Task: Schedule a 45-minute pricing strategy meeting.
Action: Mouse moved to (62, 130)
Screenshot: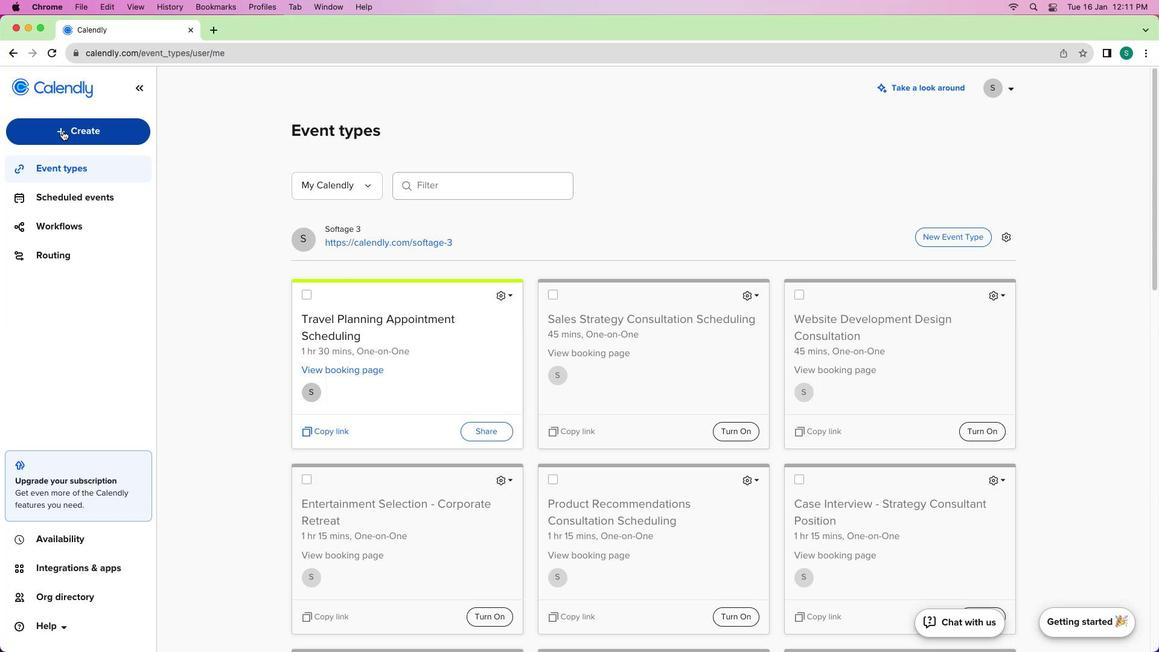 
Action: Mouse pressed left at (62, 130)
Screenshot: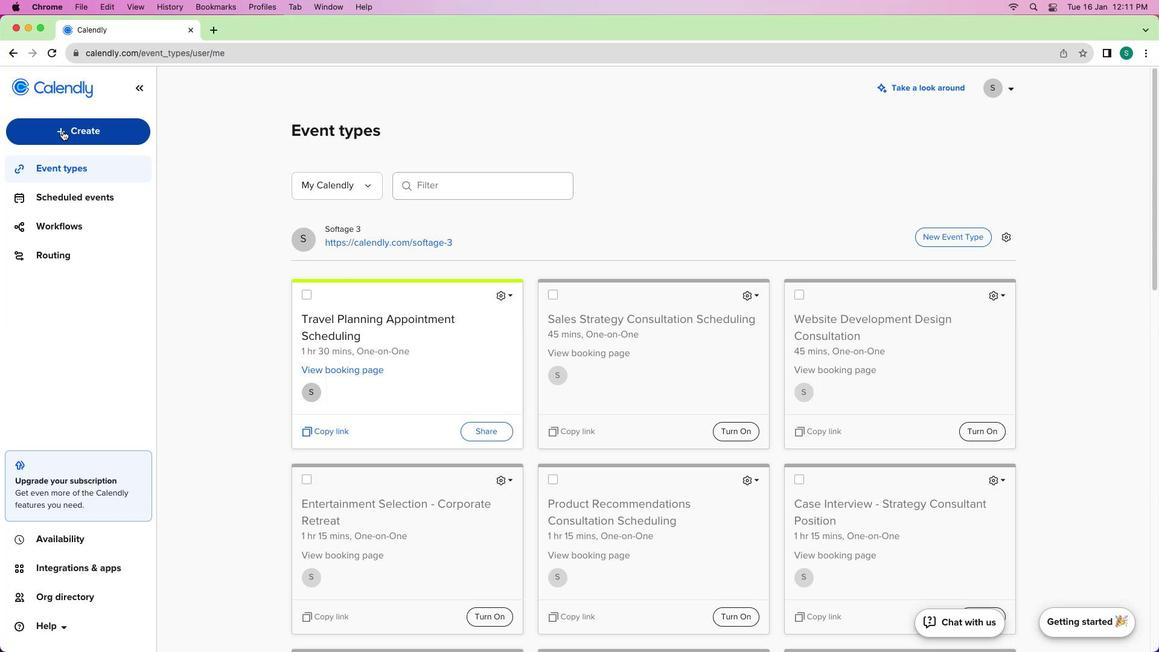
Action: Mouse moved to (75, 168)
Screenshot: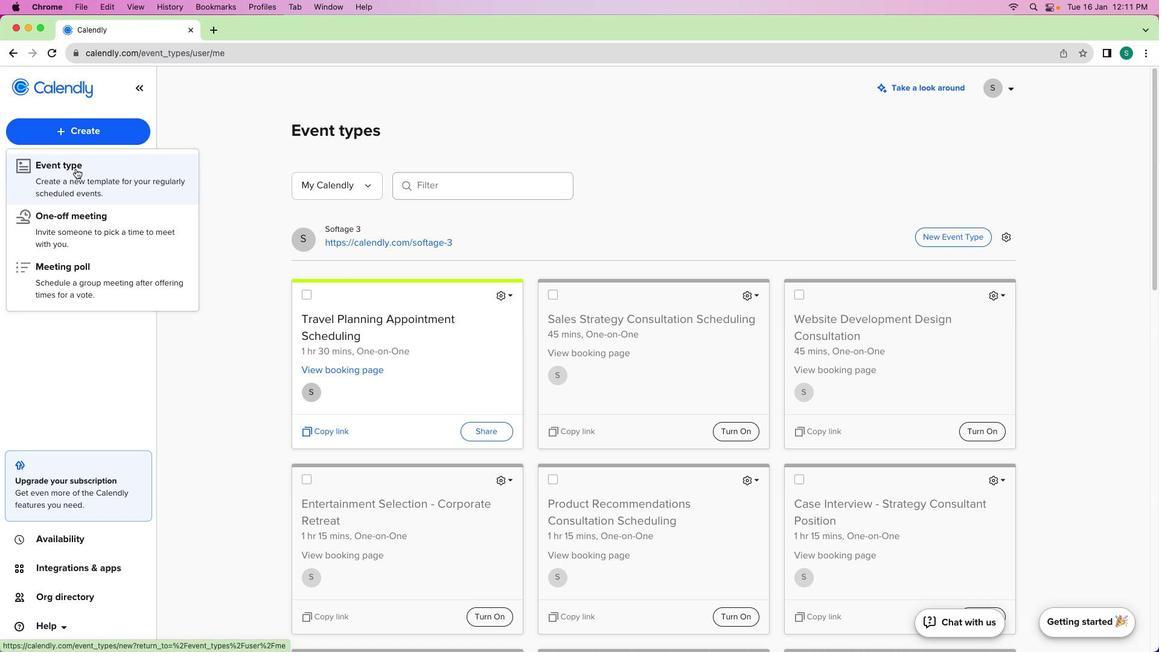 
Action: Mouse pressed left at (75, 168)
Screenshot: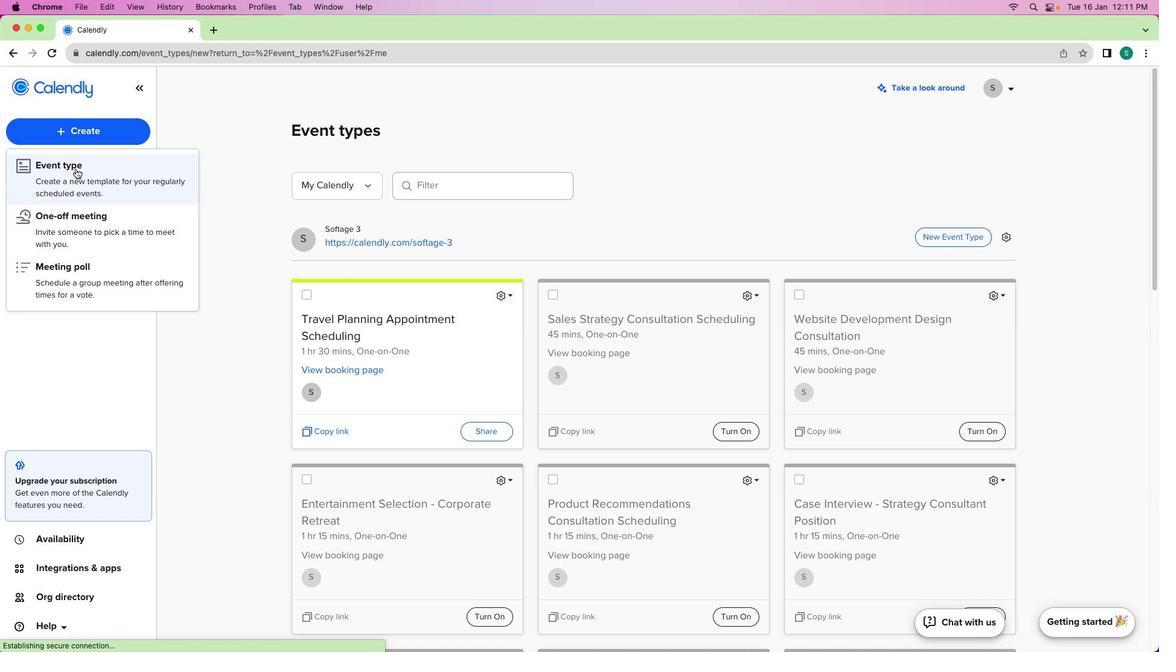 
Action: Mouse moved to (445, 230)
Screenshot: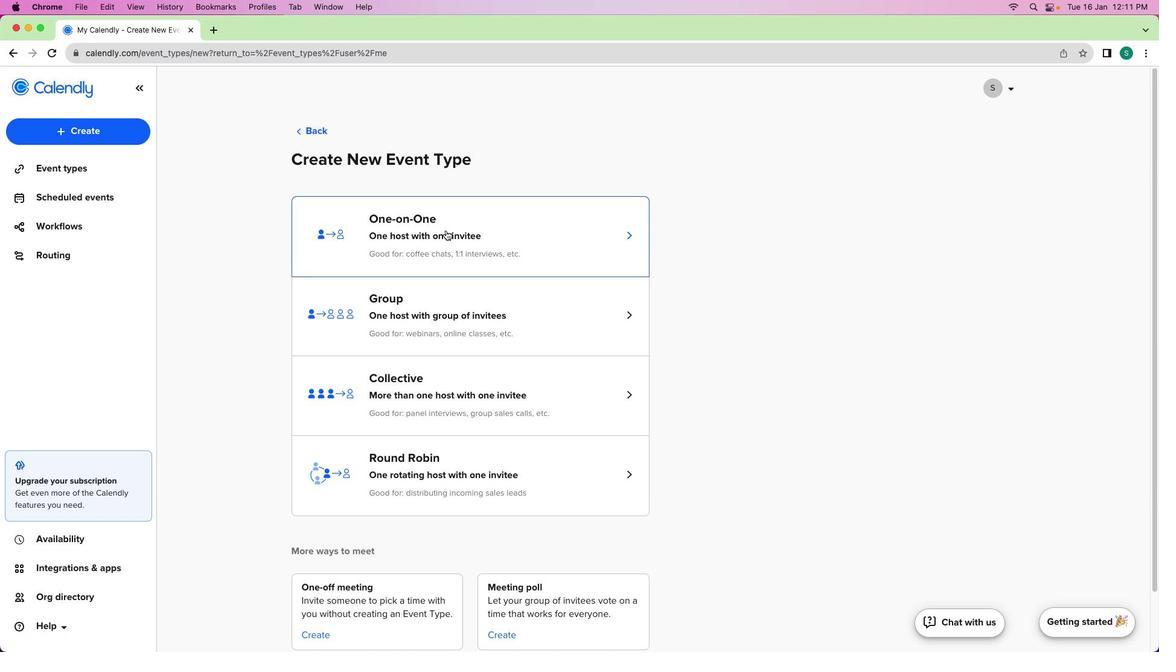 
Action: Mouse pressed left at (445, 230)
Screenshot: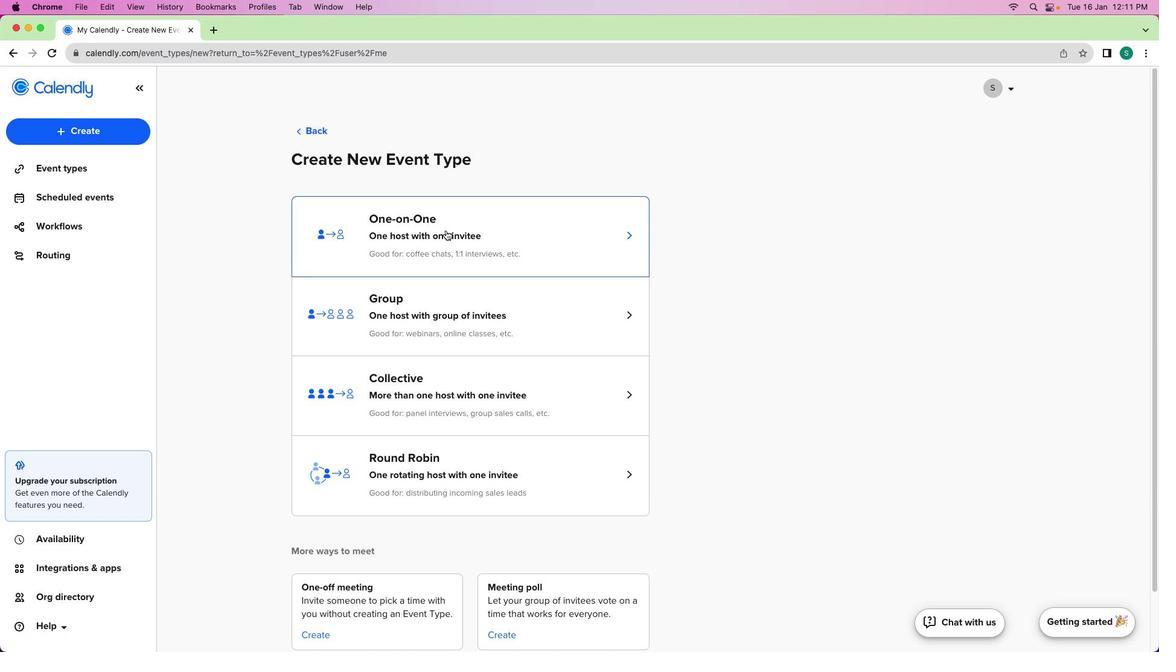 
Action: Mouse moved to (201, 187)
Screenshot: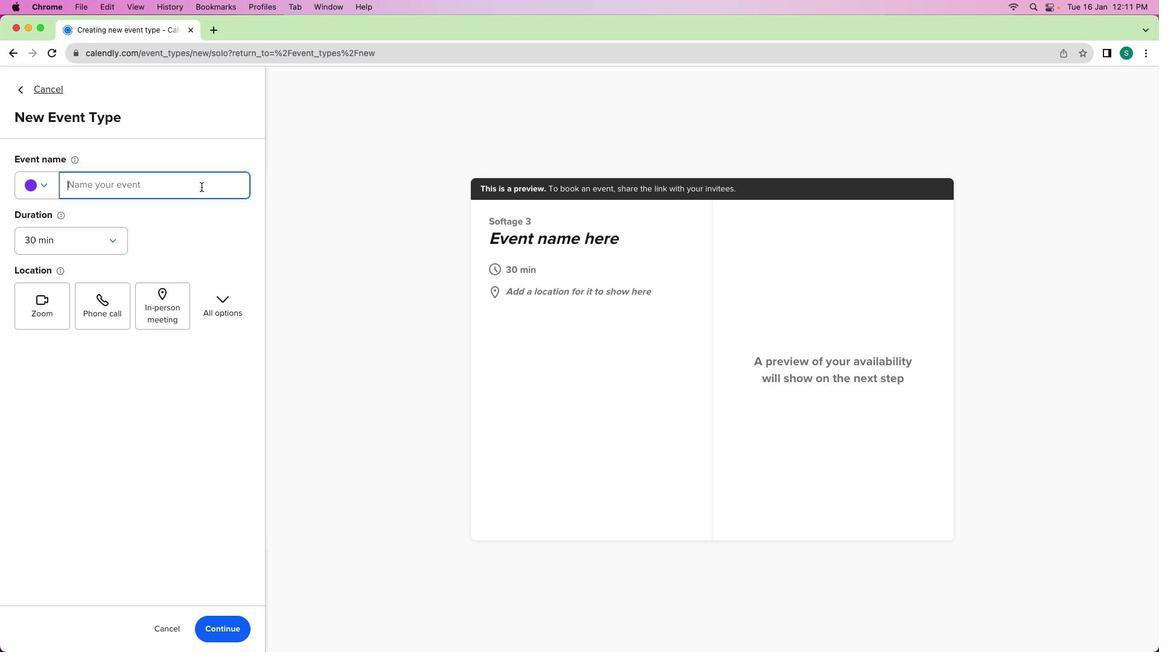 
Action: Mouse pressed left at (201, 187)
Screenshot: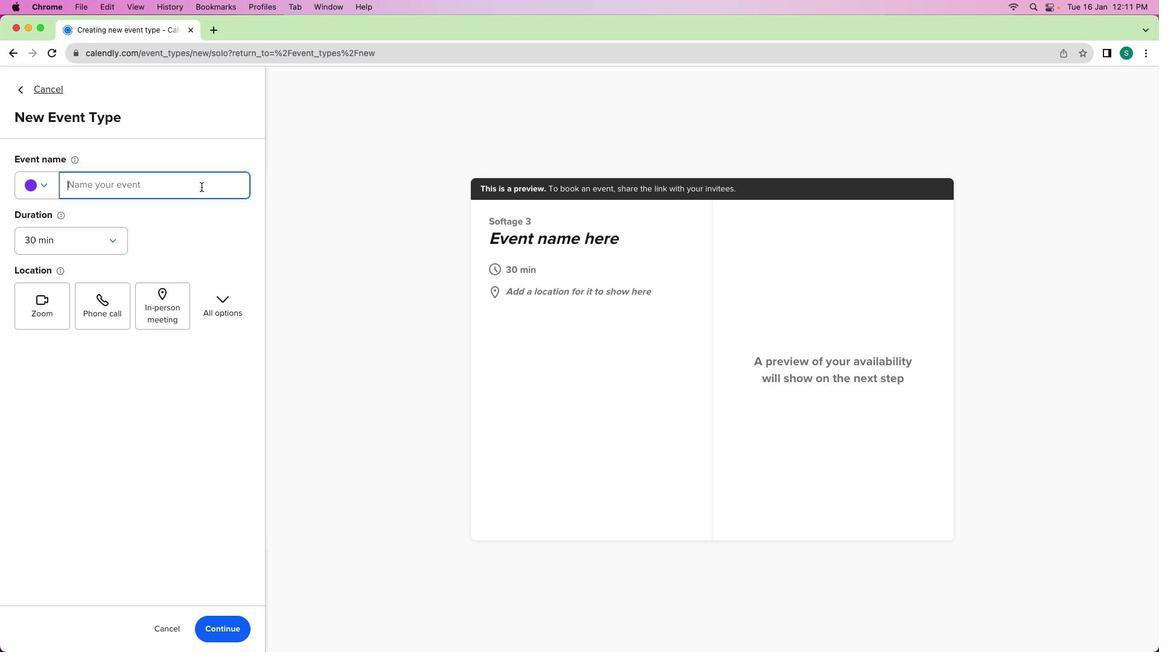 
Action: Mouse moved to (41, 193)
Screenshot: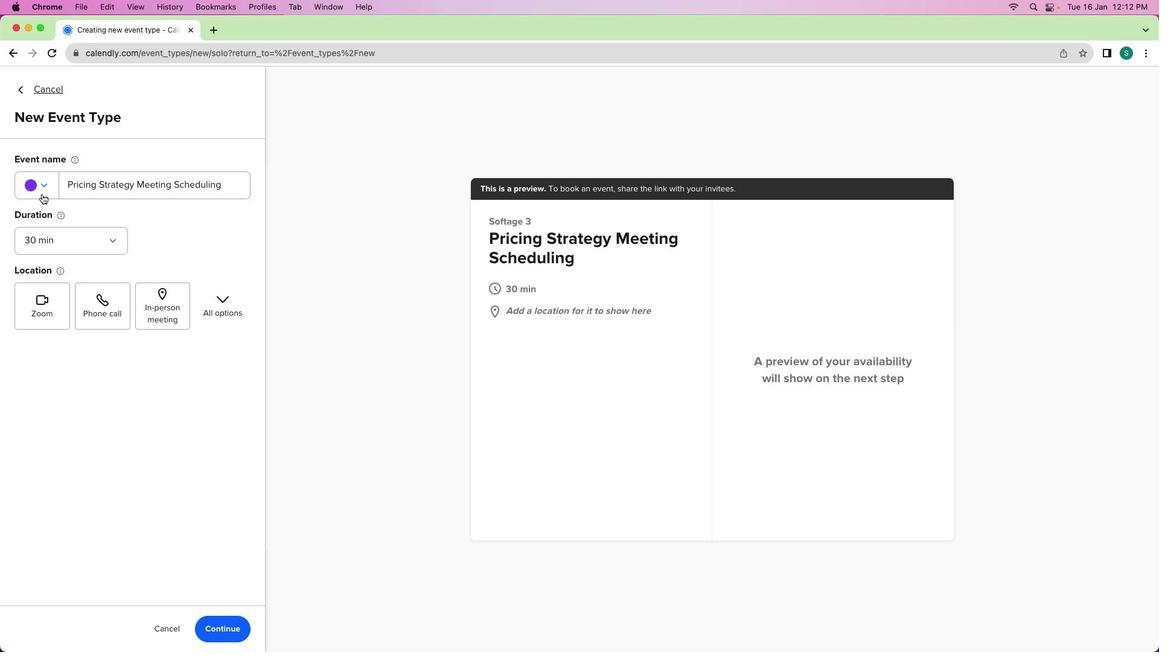 
Action: Mouse pressed left at (41, 193)
Screenshot: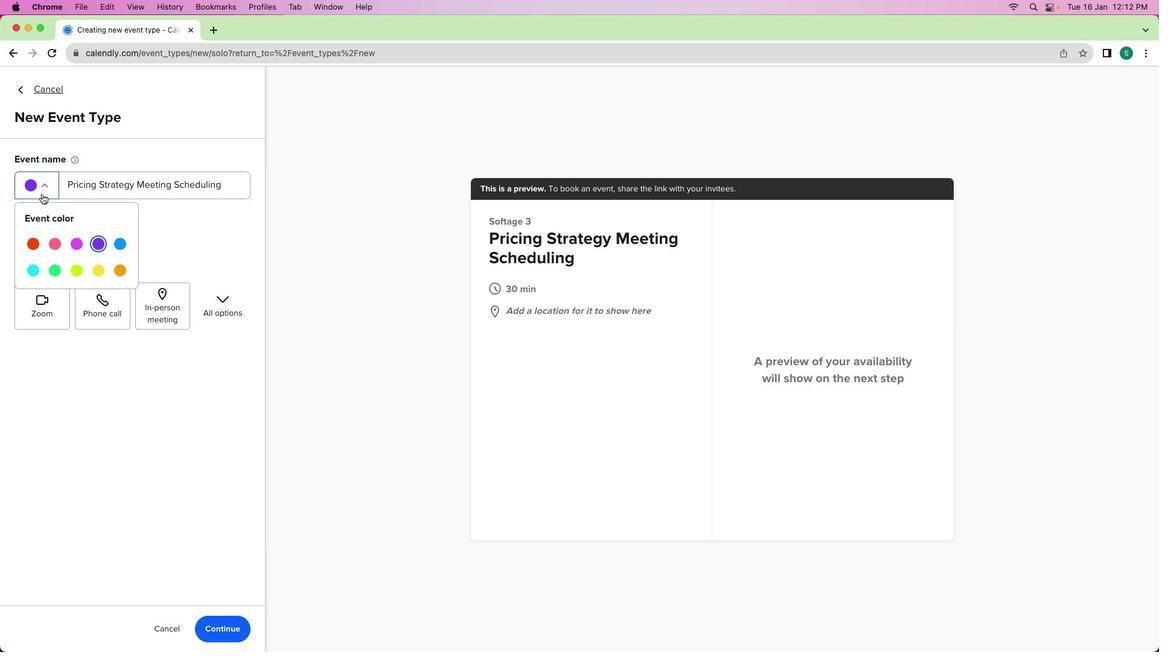
Action: Mouse moved to (116, 267)
Screenshot: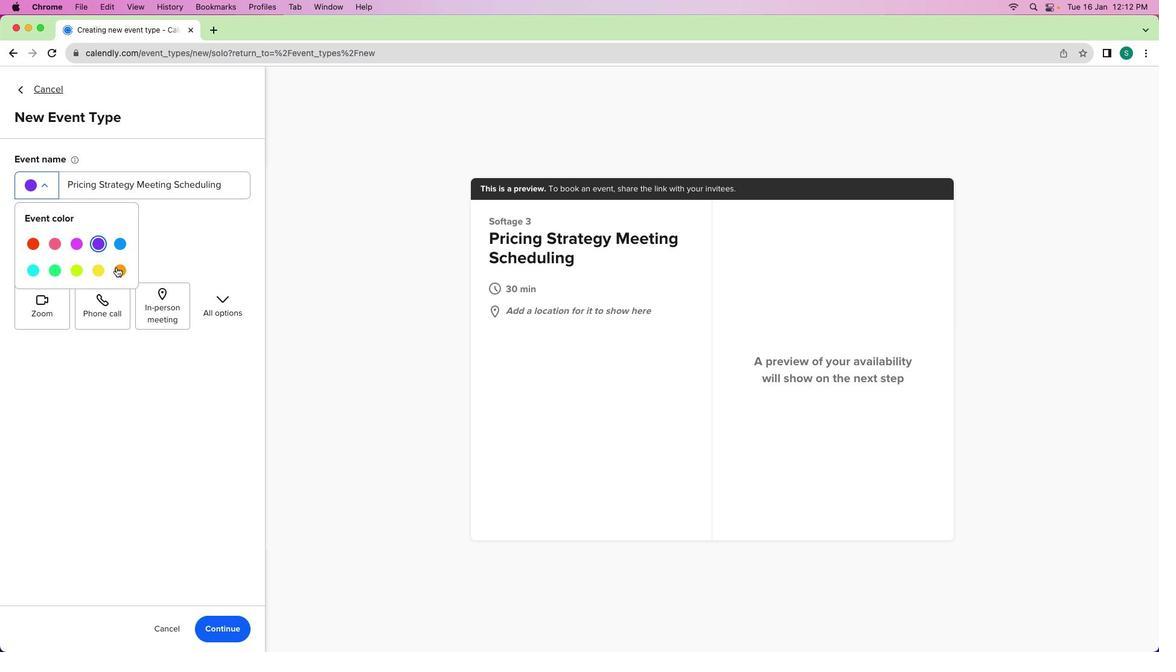
Action: Mouse pressed left at (116, 267)
Screenshot: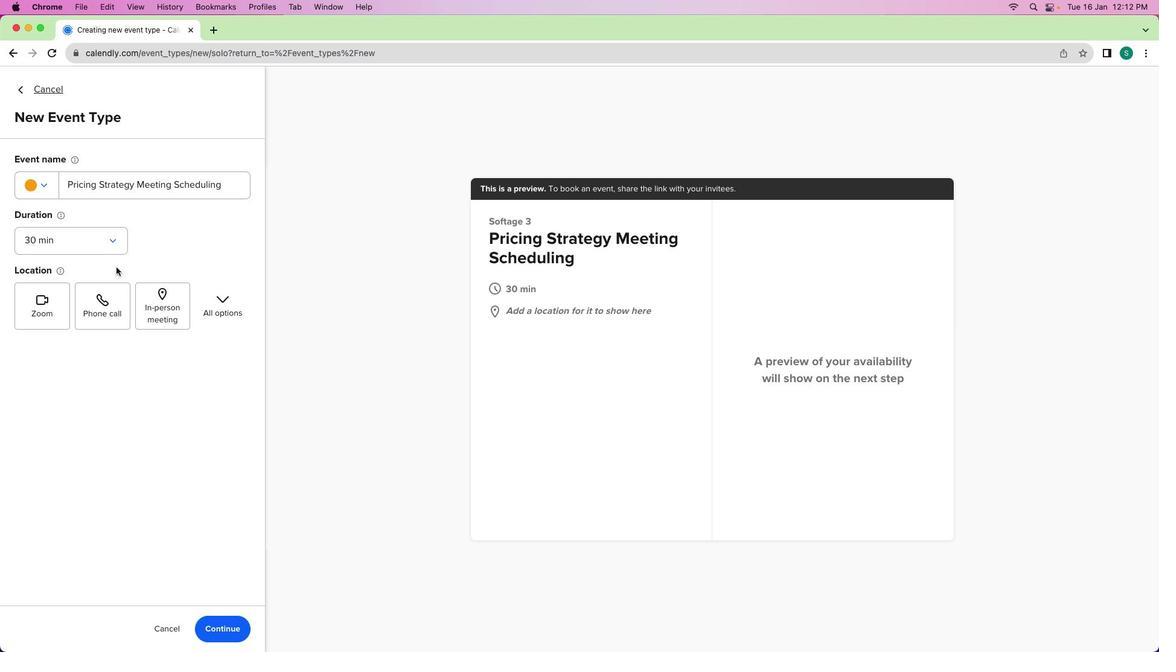 
Action: Mouse moved to (92, 242)
Screenshot: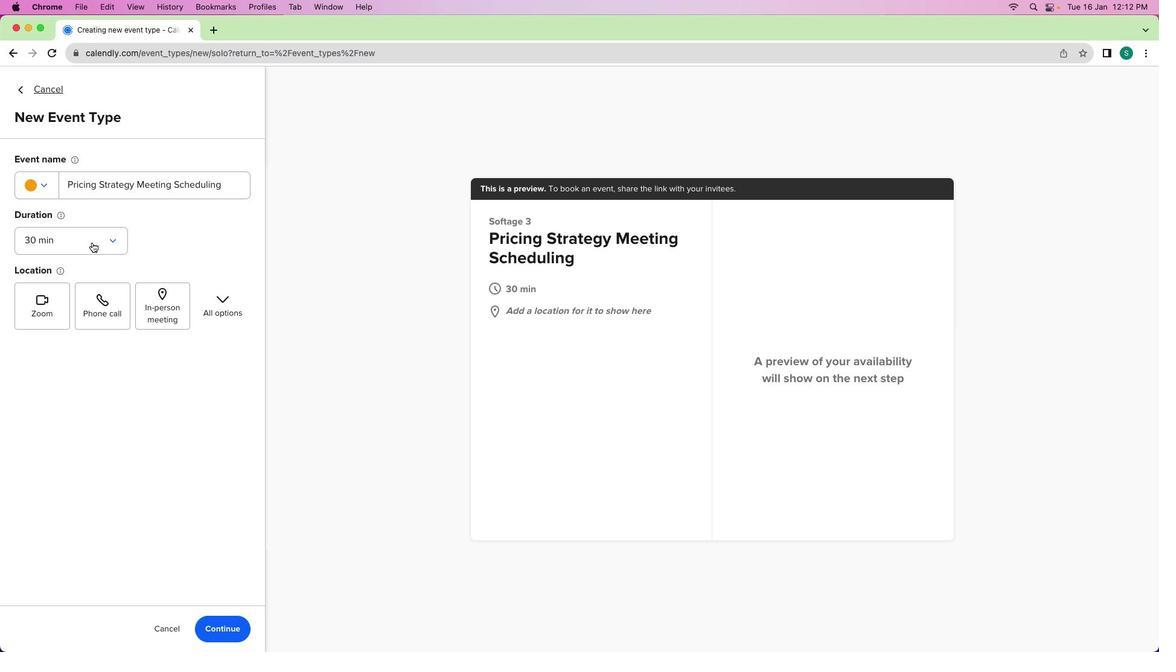 
Action: Mouse pressed left at (92, 242)
Screenshot: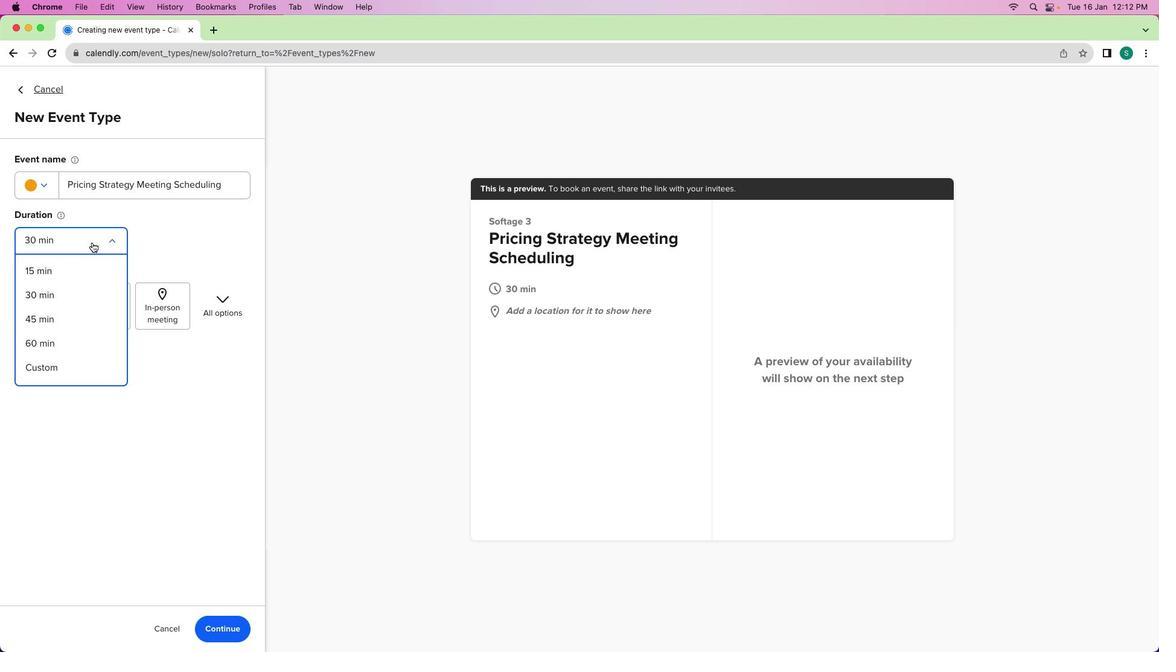 
Action: Mouse moved to (51, 311)
Screenshot: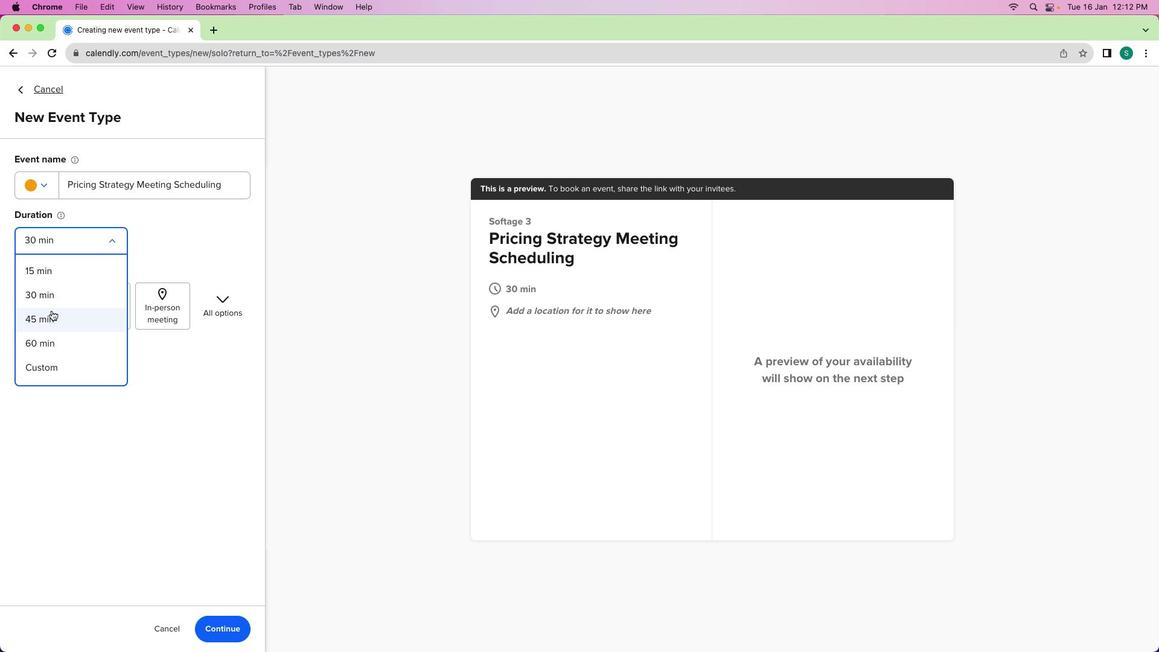
Action: Mouse pressed left at (51, 311)
Screenshot: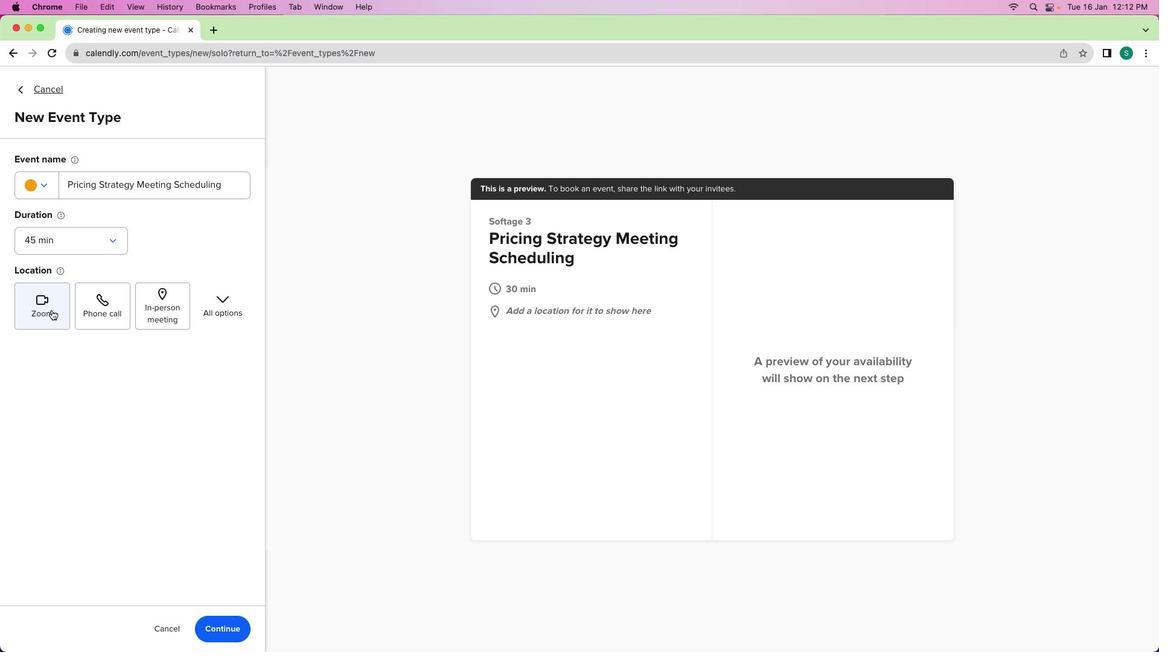 
Action: Mouse moved to (33, 319)
Screenshot: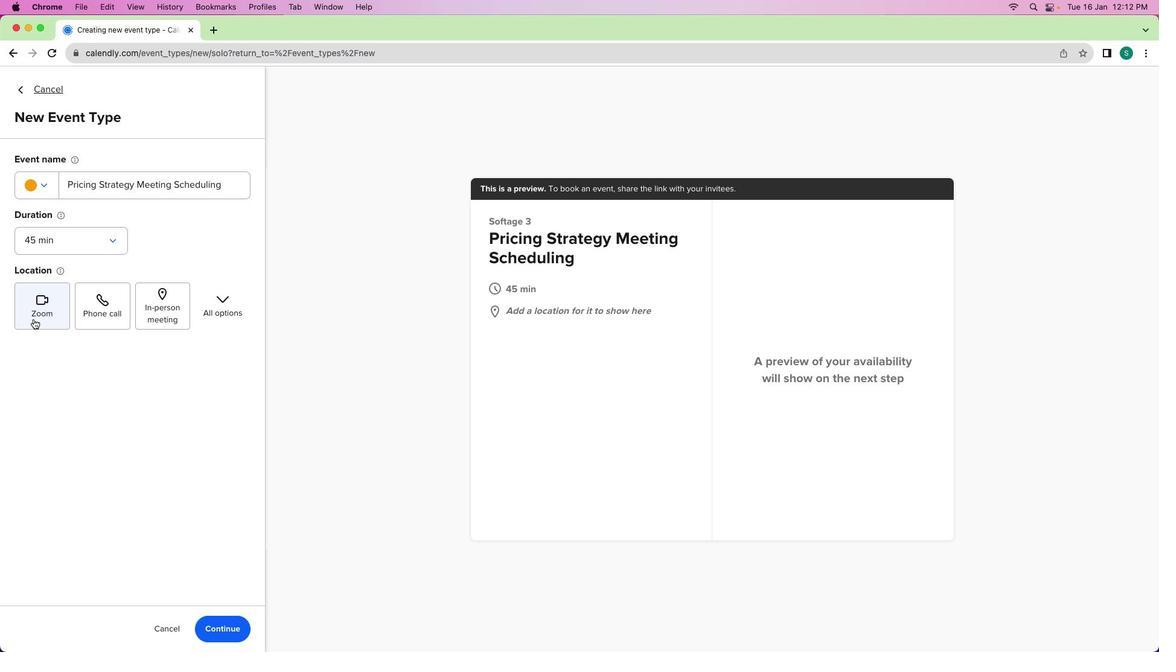 
Action: Mouse pressed left at (33, 319)
Screenshot: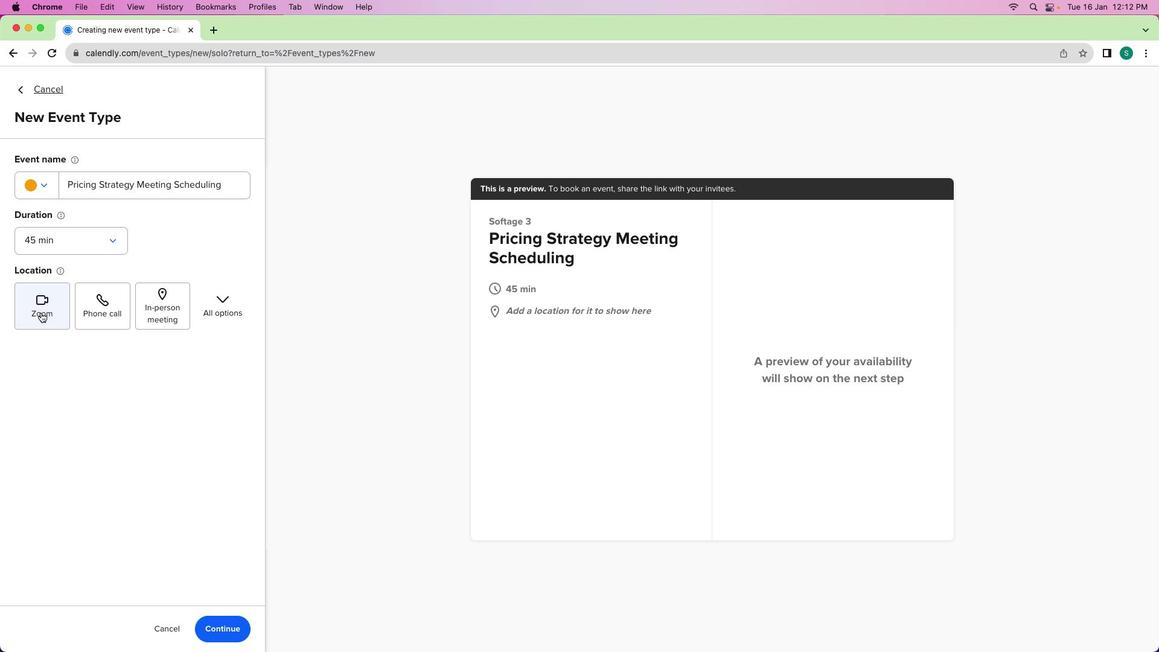 
Action: Mouse moved to (224, 619)
Screenshot: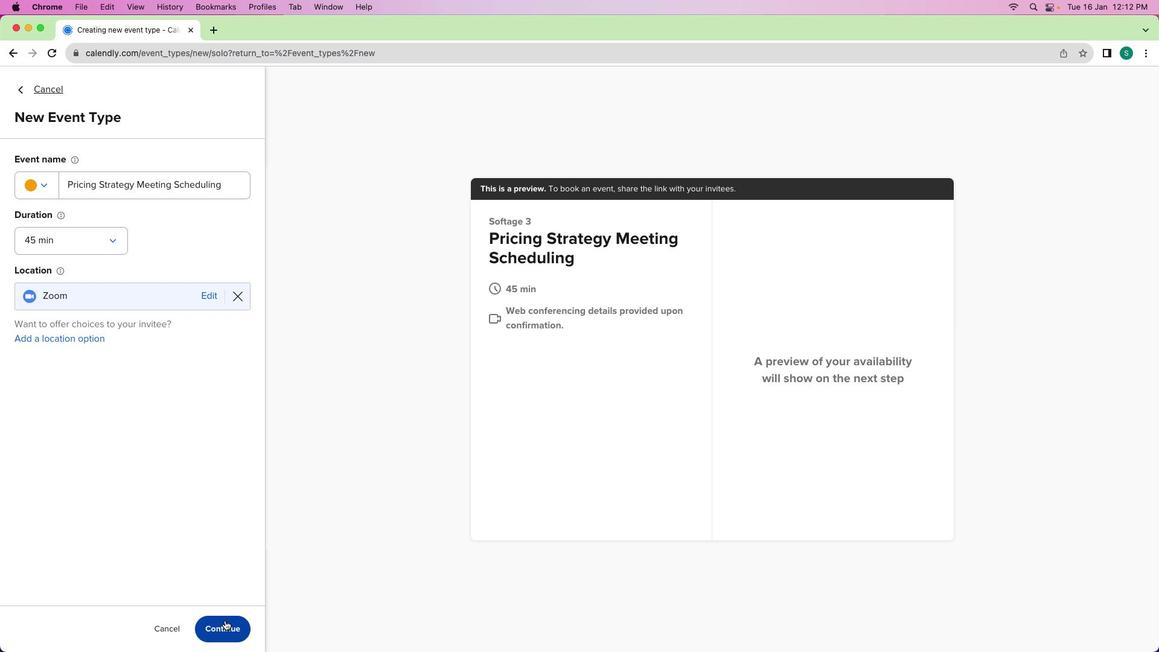 
Action: Mouse pressed left at (224, 619)
Screenshot: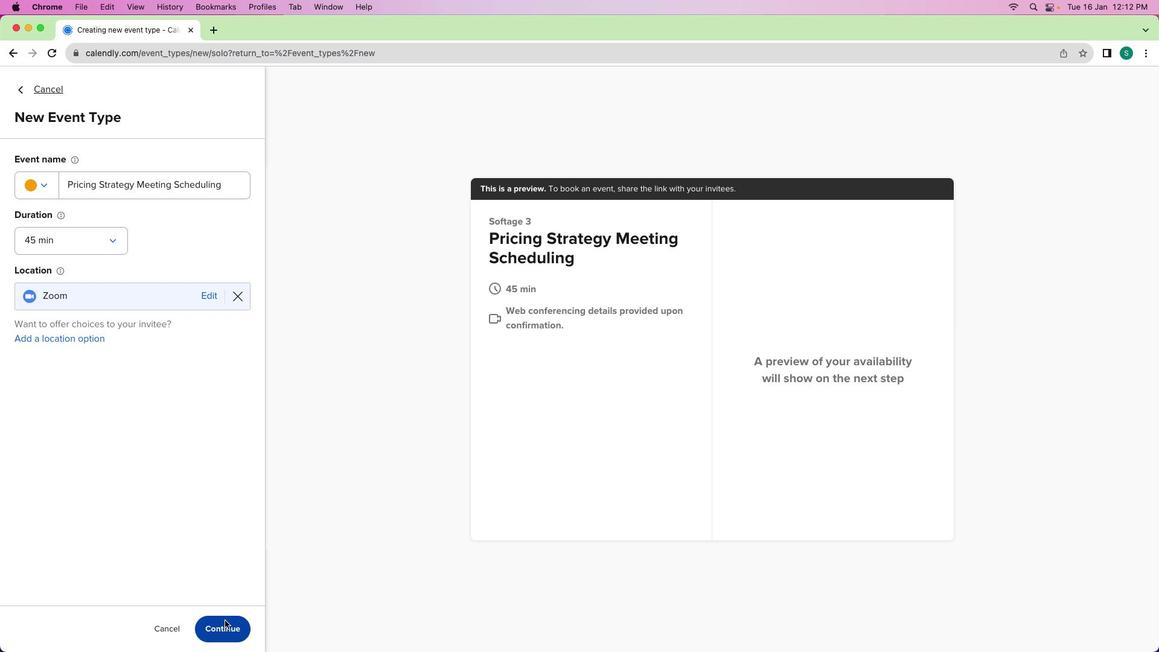 
Action: Mouse moved to (172, 233)
Screenshot: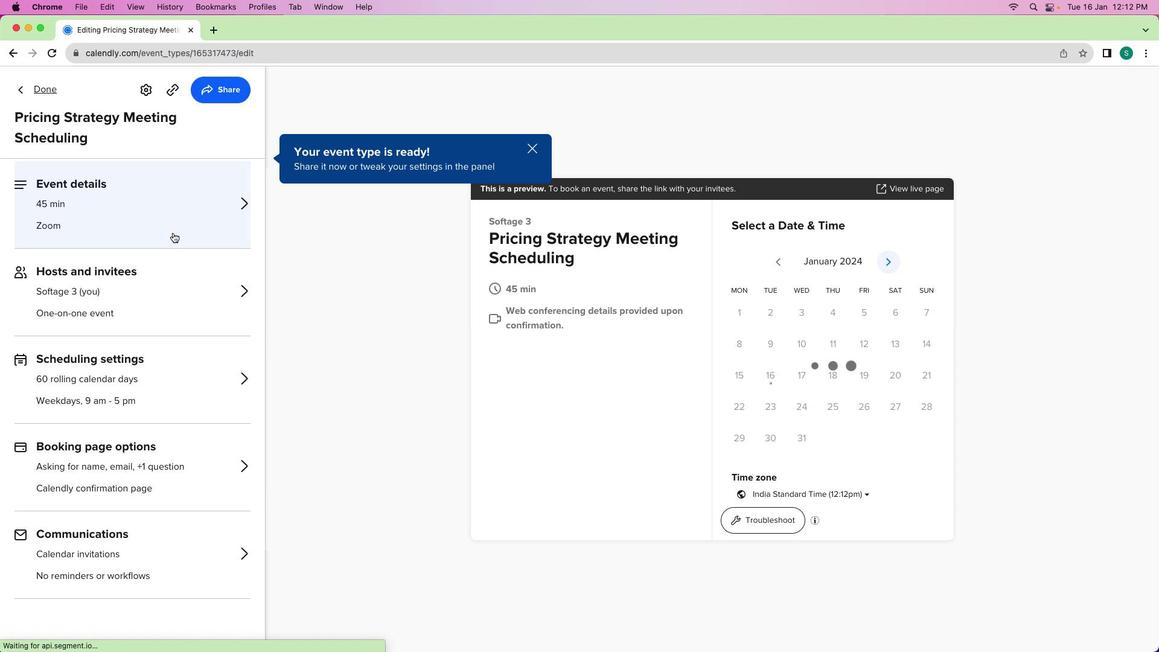 
Action: Mouse pressed left at (172, 233)
Screenshot: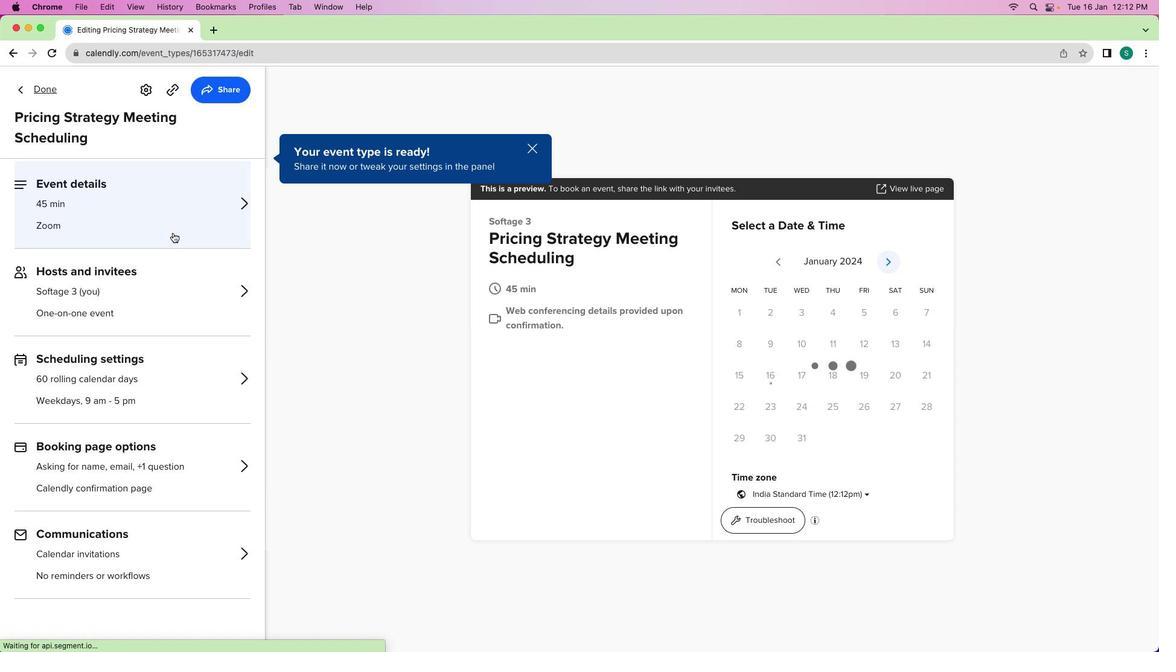 
Action: Mouse moved to (156, 417)
Screenshot: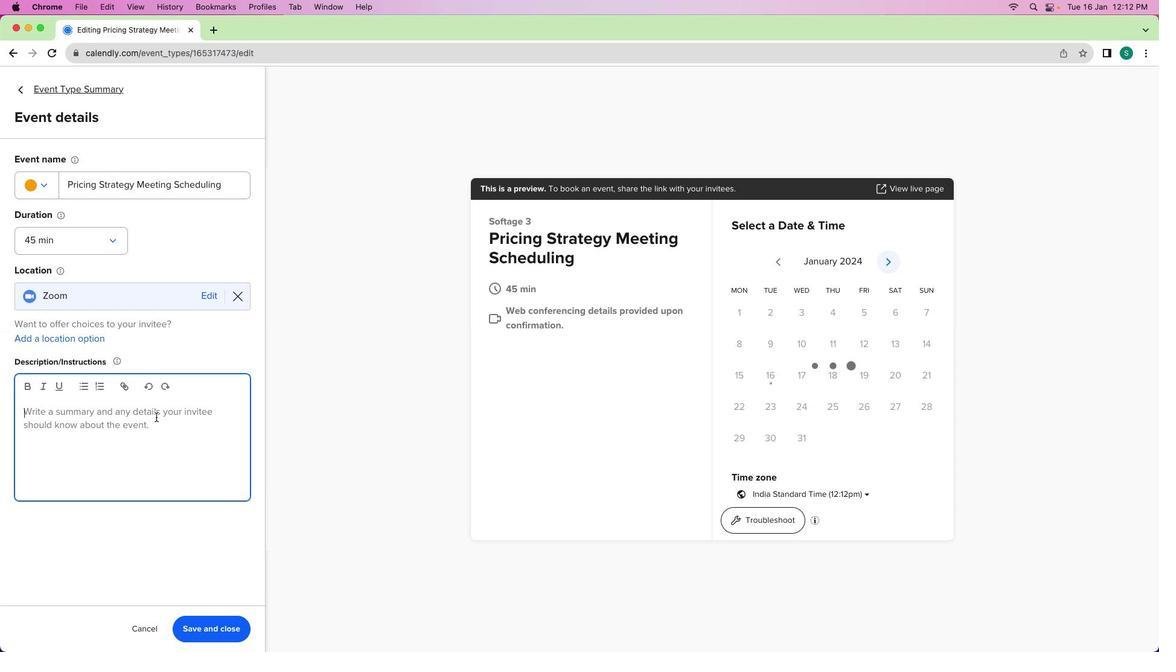 
Action: Mouse pressed left at (156, 417)
Screenshot: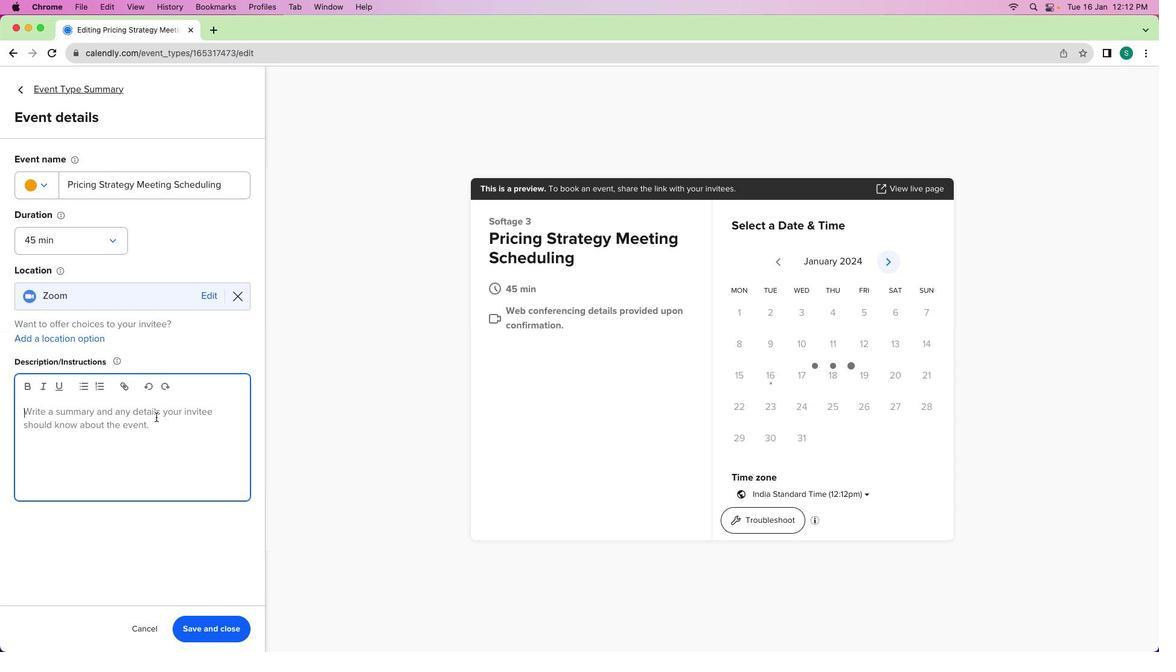 
Action: Mouse moved to (224, 633)
Screenshot: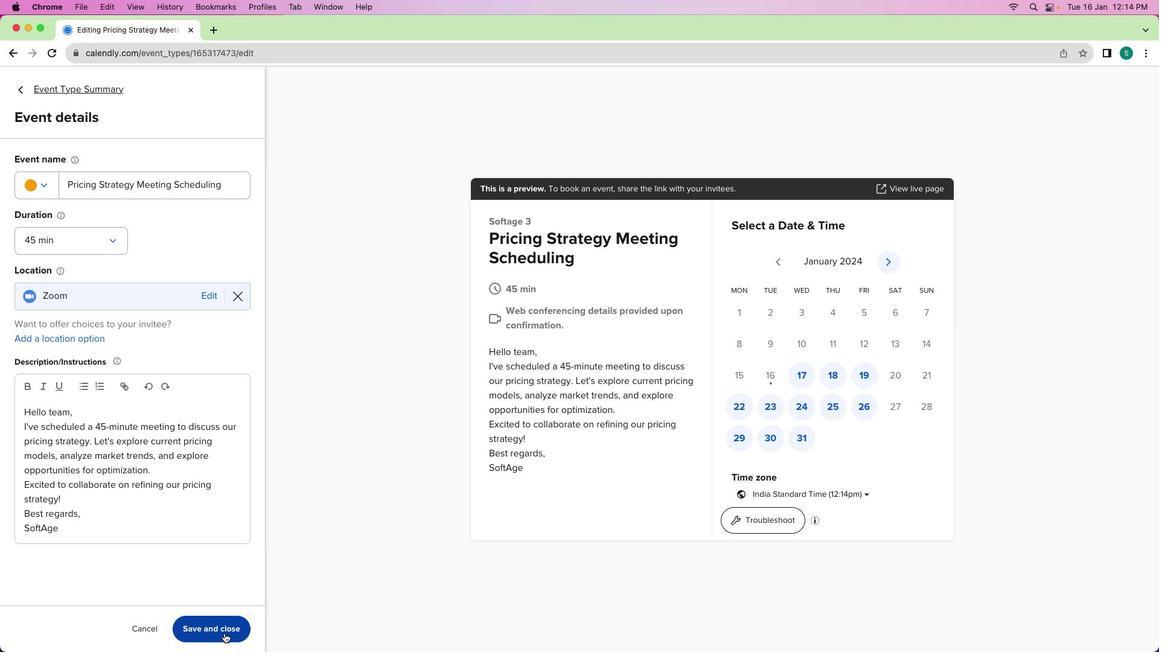
Action: Mouse pressed left at (224, 633)
Screenshot: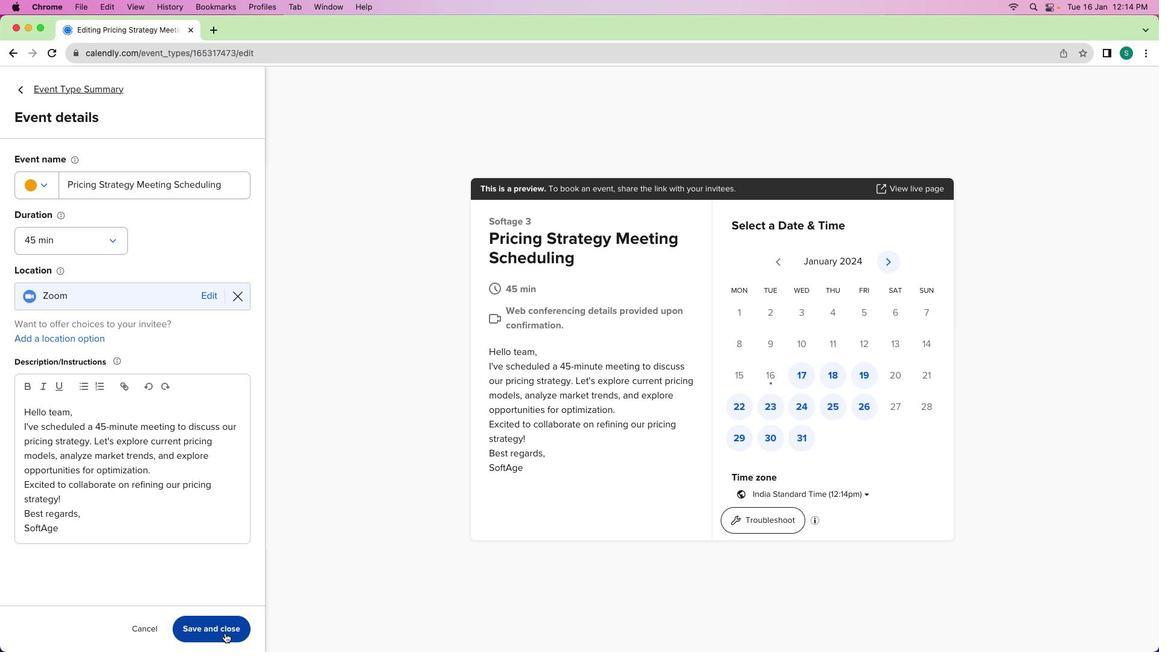 
Action: Mouse moved to (202, 378)
Screenshot: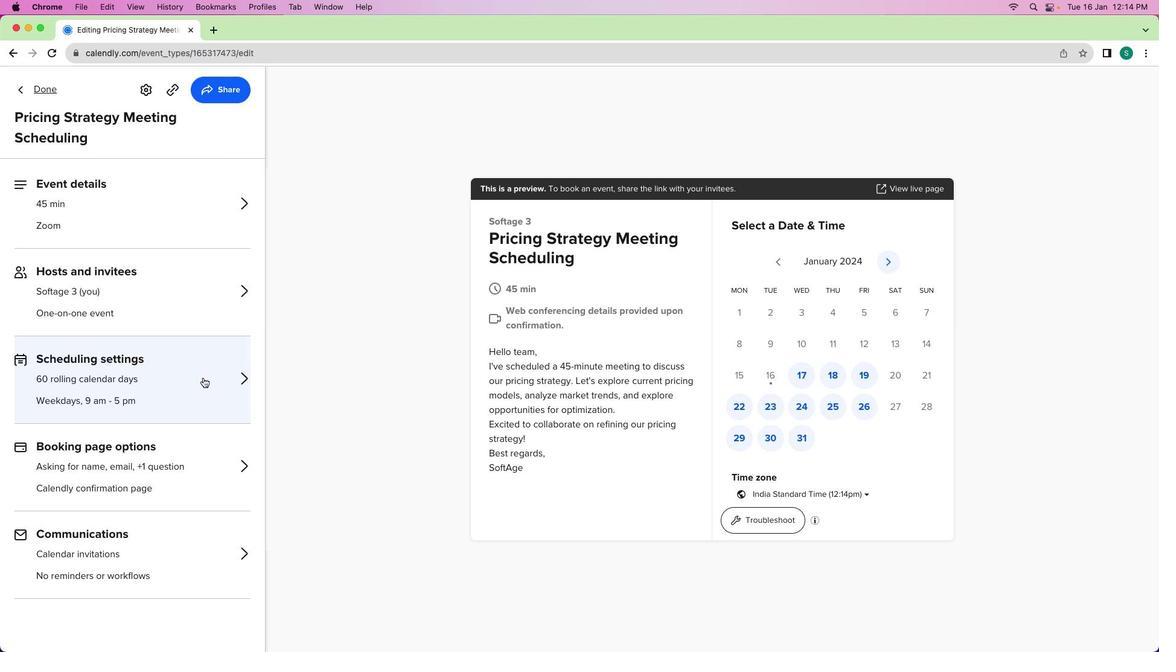
Action: Mouse pressed left at (202, 378)
Screenshot: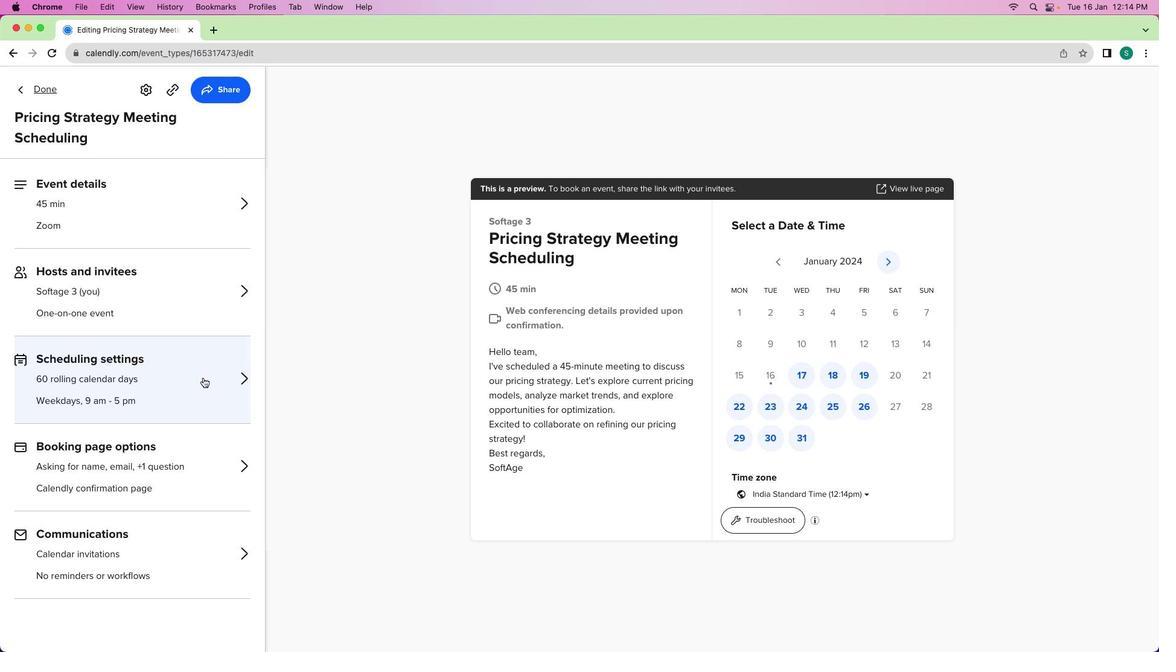 
Action: Mouse moved to (208, 450)
Screenshot: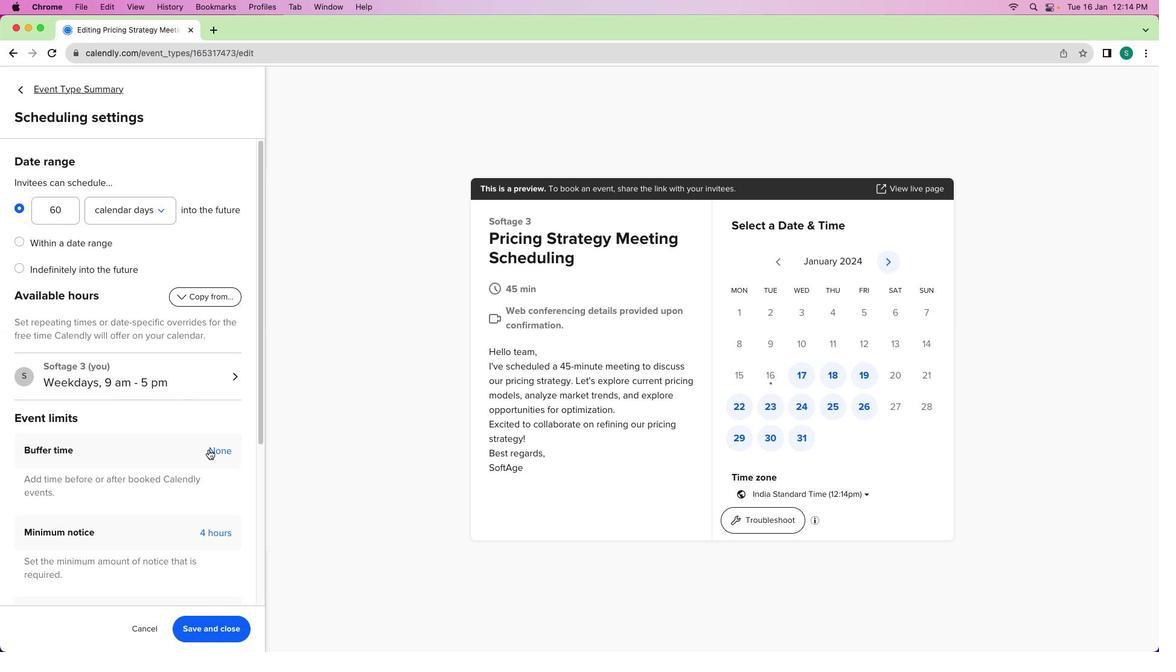 
Action: Mouse pressed left at (208, 450)
Screenshot: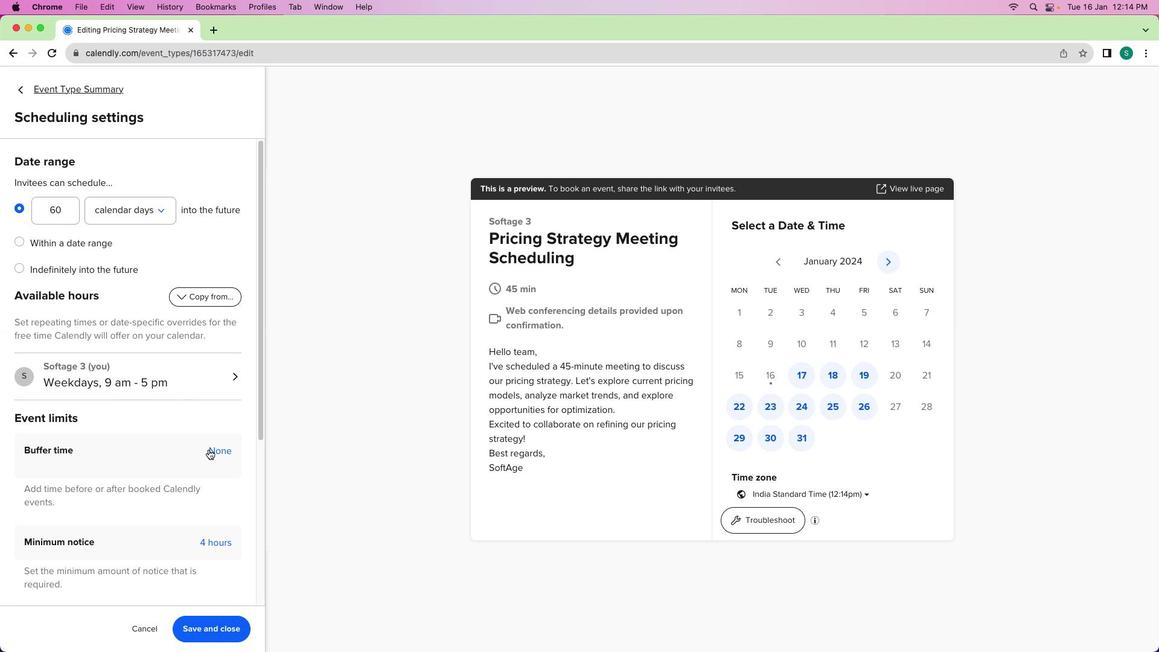 
Action: Mouse moved to (161, 491)
Screenshot: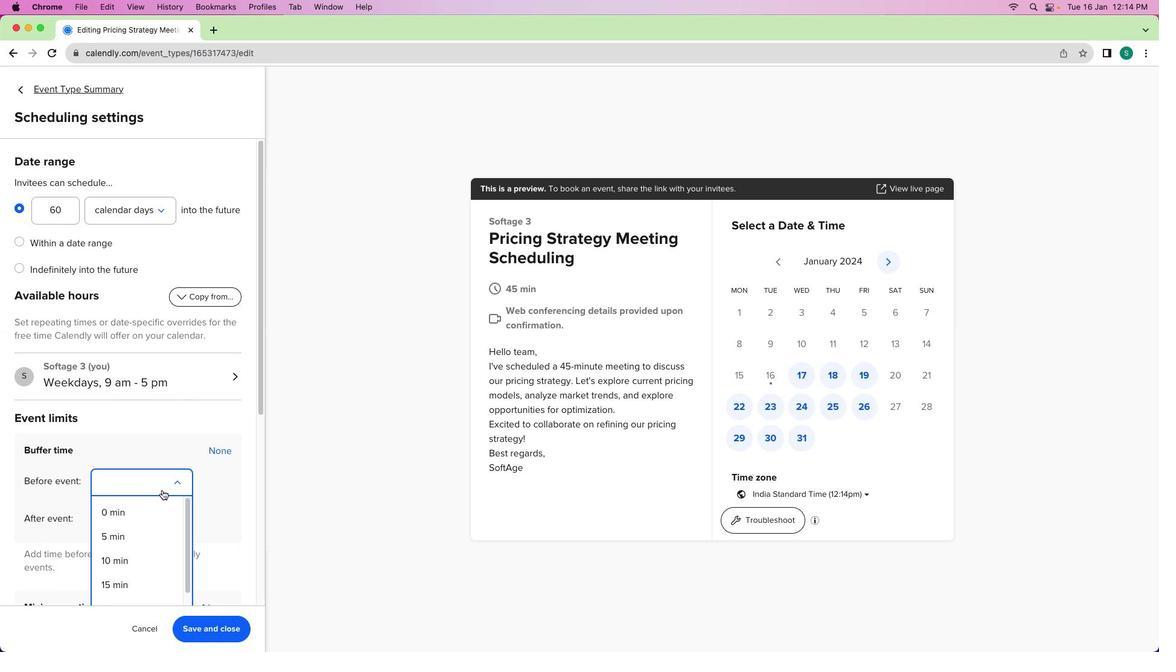 
Action: Mouse pressed left at (161, 491)
Screenshot: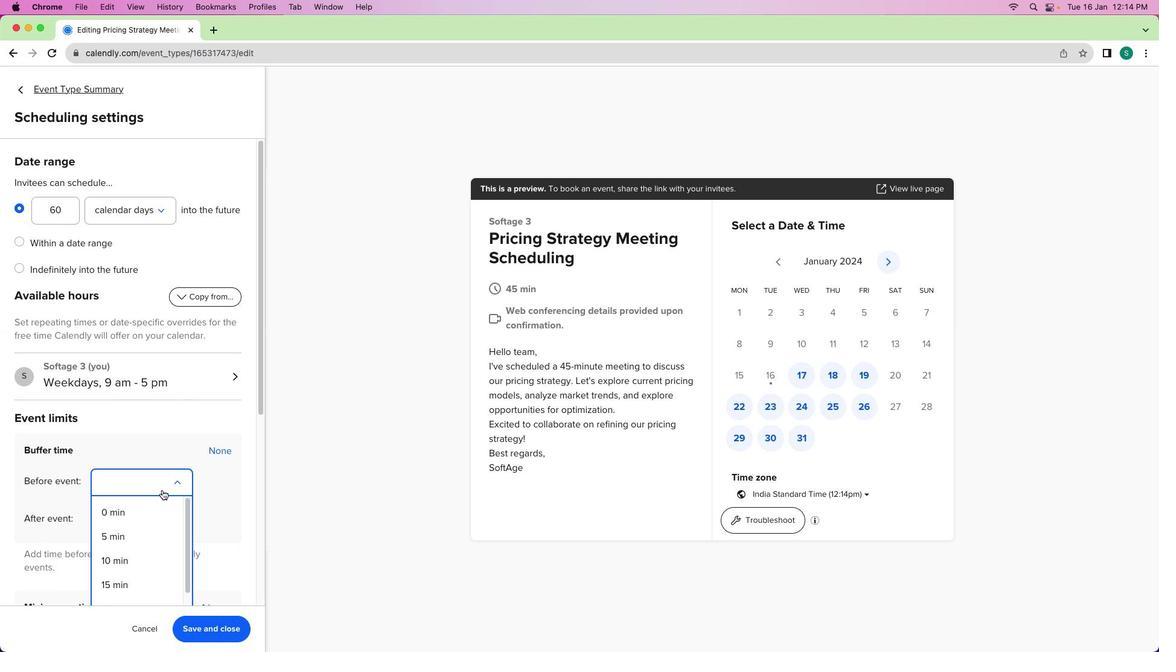 
Action: Mouse moved to (131, 557)
Screenshot: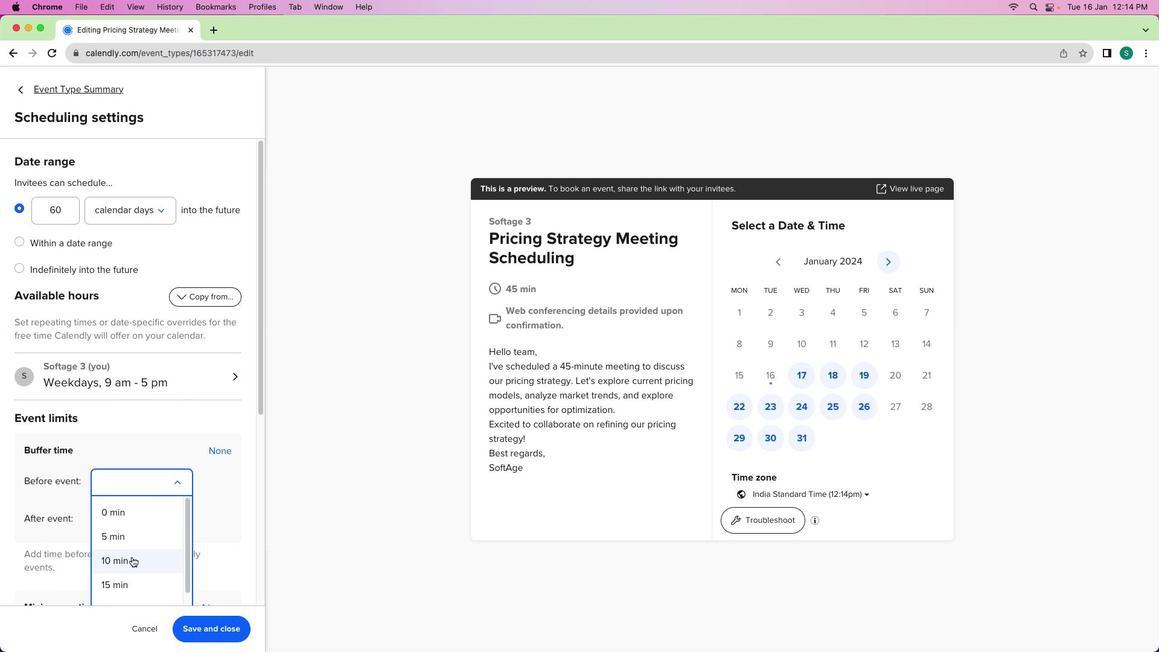 
Action: Mouse pressed left at (131, 557)
Screenshot: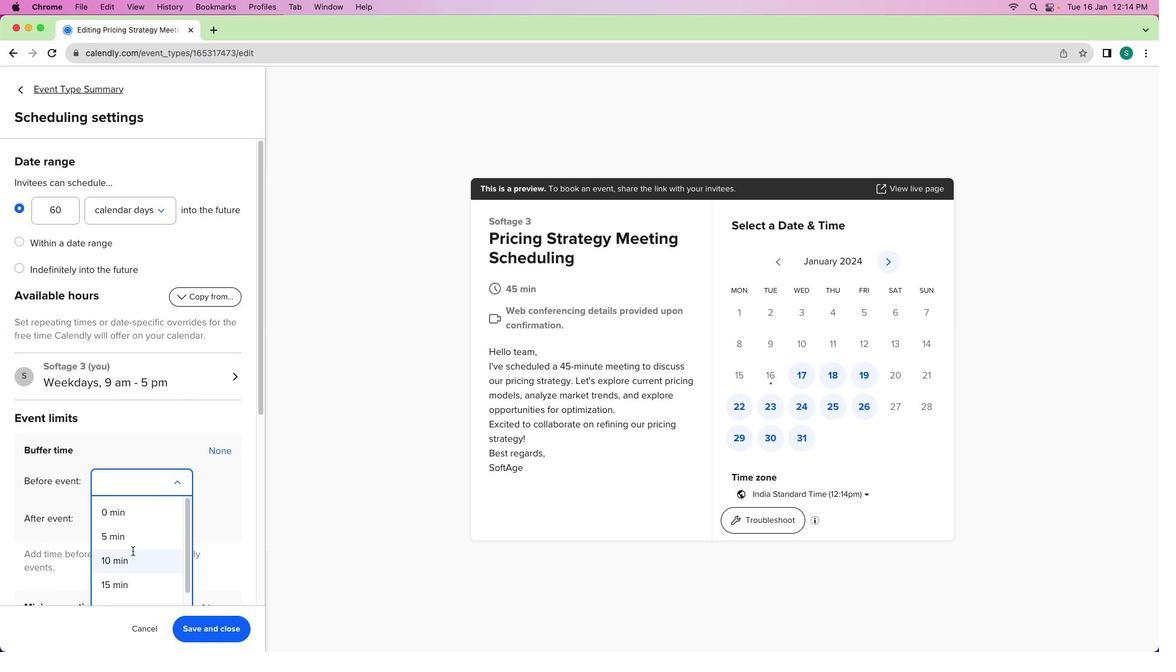 
Action: Mouse moved to (138, 515)
Screenshot: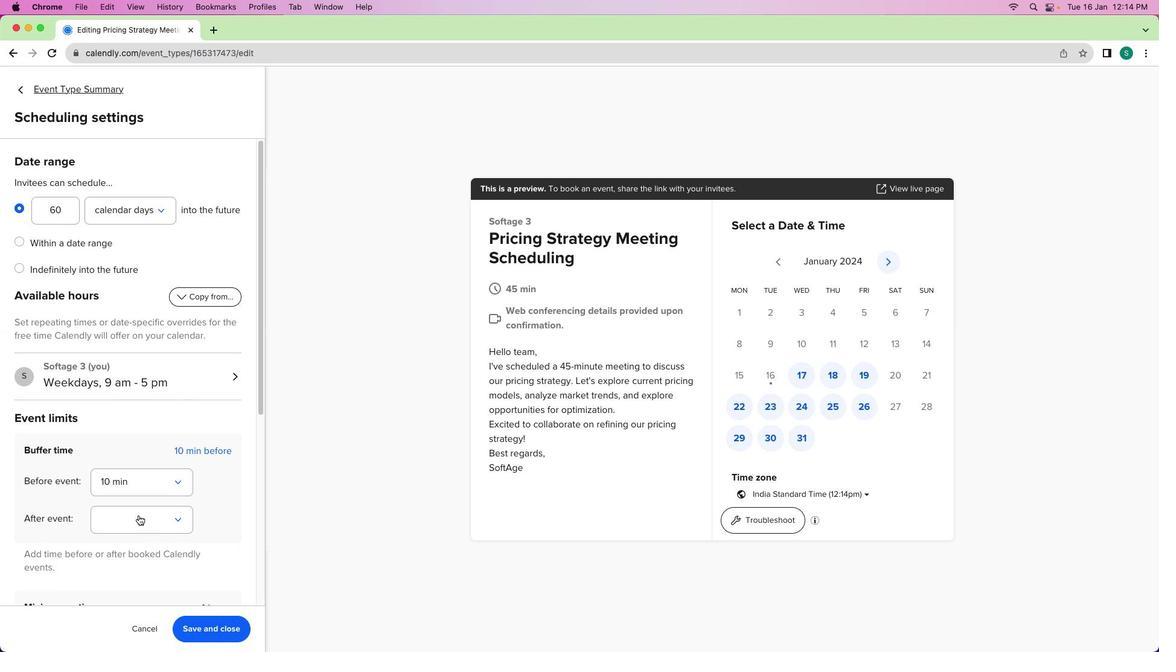 
Action: Mouse pressed left at (138, 515)
Screenshot: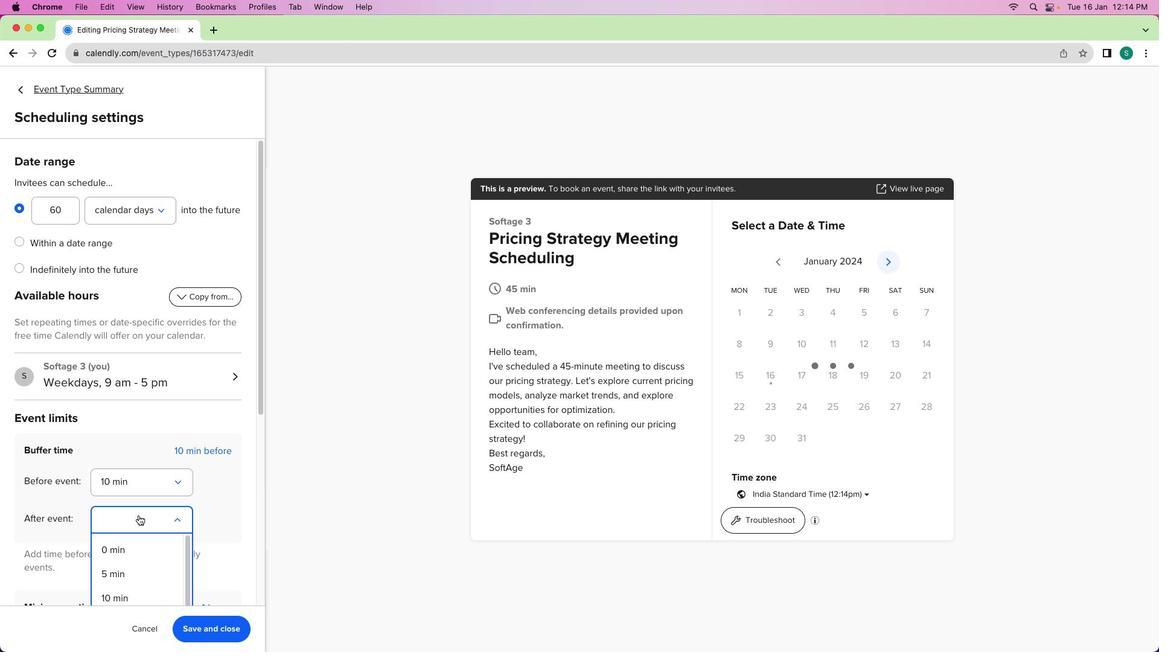 
Action: Mouse moved to (141, 552)
Screenshot: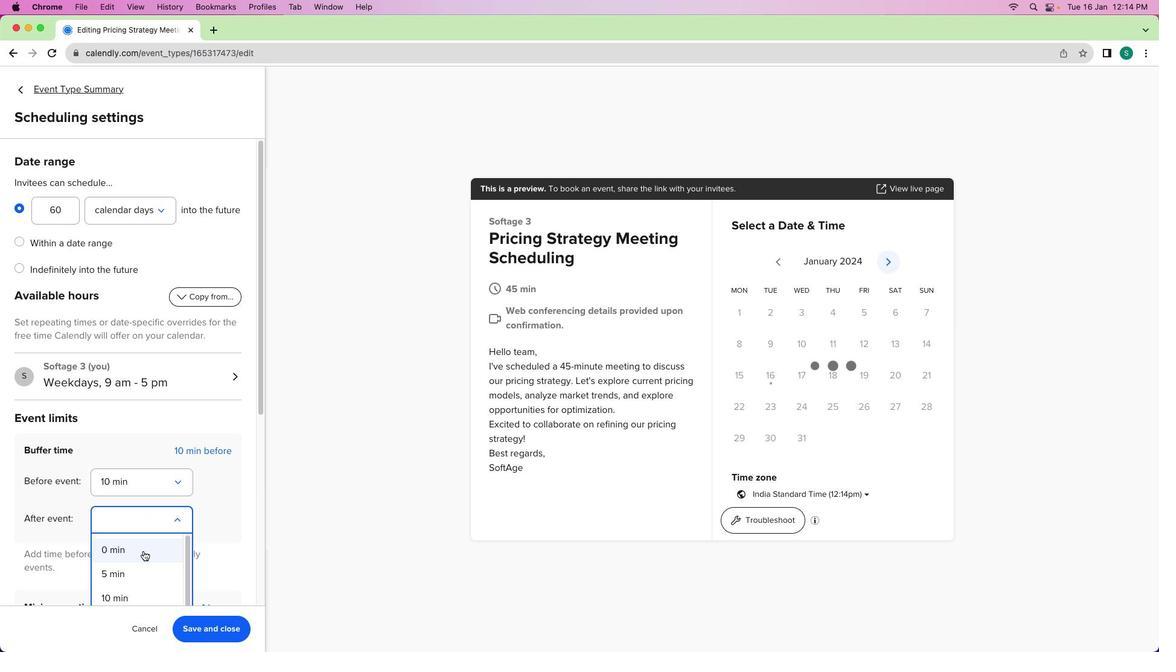 
Action: Mouse pressed left at (141, 552)
Screenshot: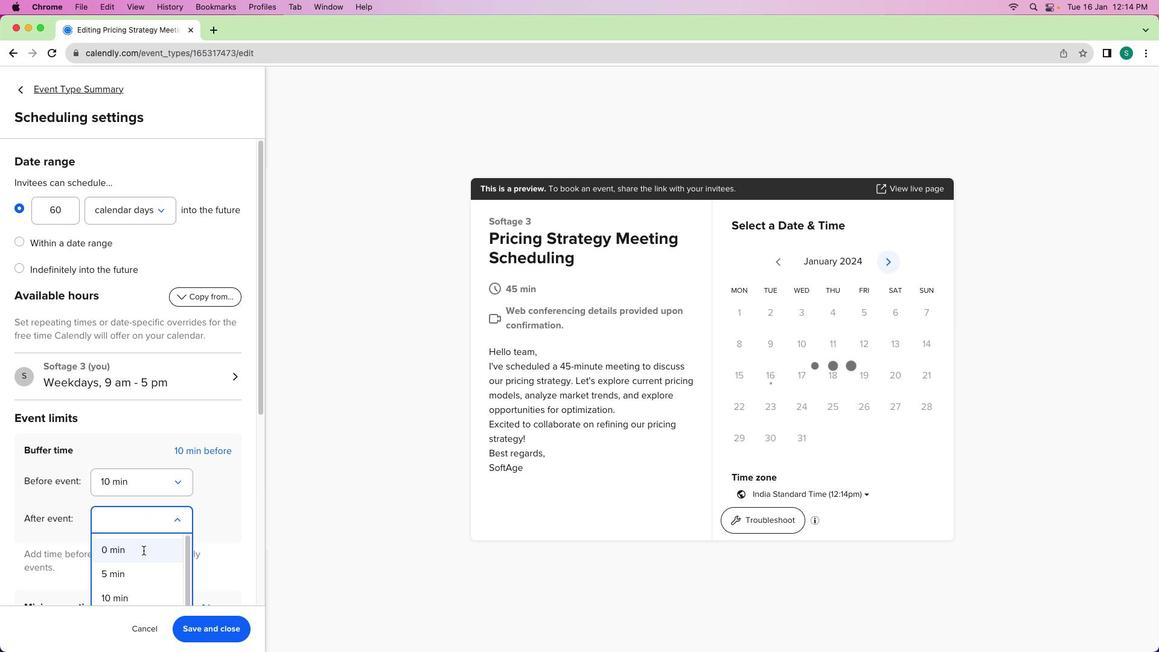 
Action: Mouse moved to (148, 547)
Screenshot: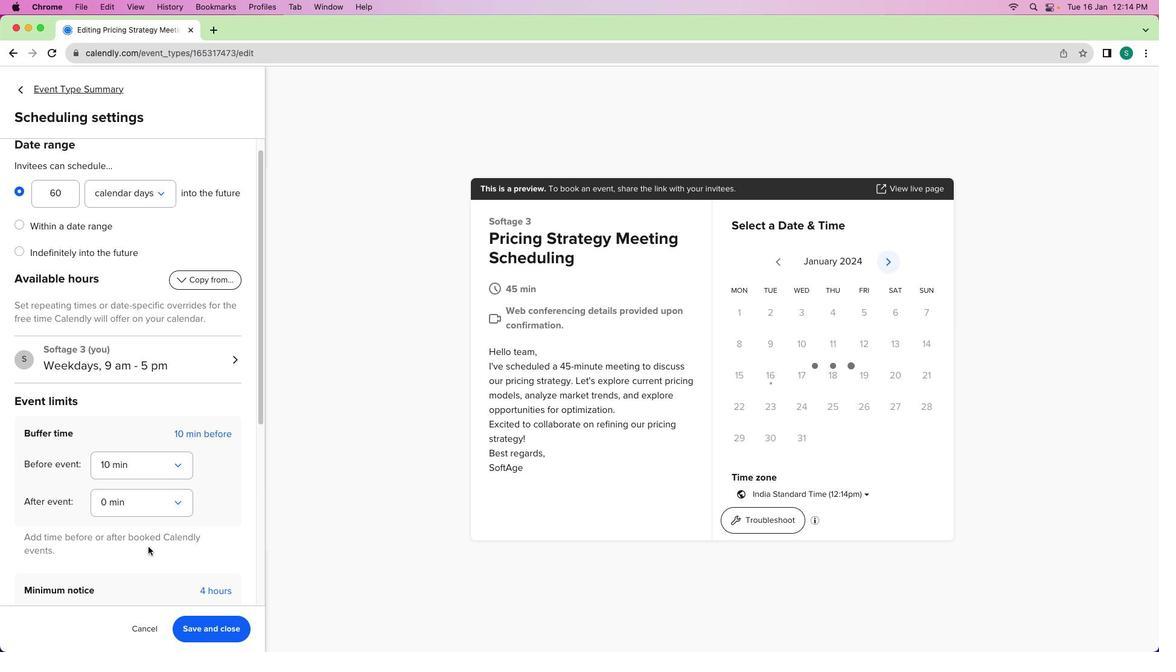 
Action: Mouse scrolled (148, 547) with delta (0, 0)
Screenshot: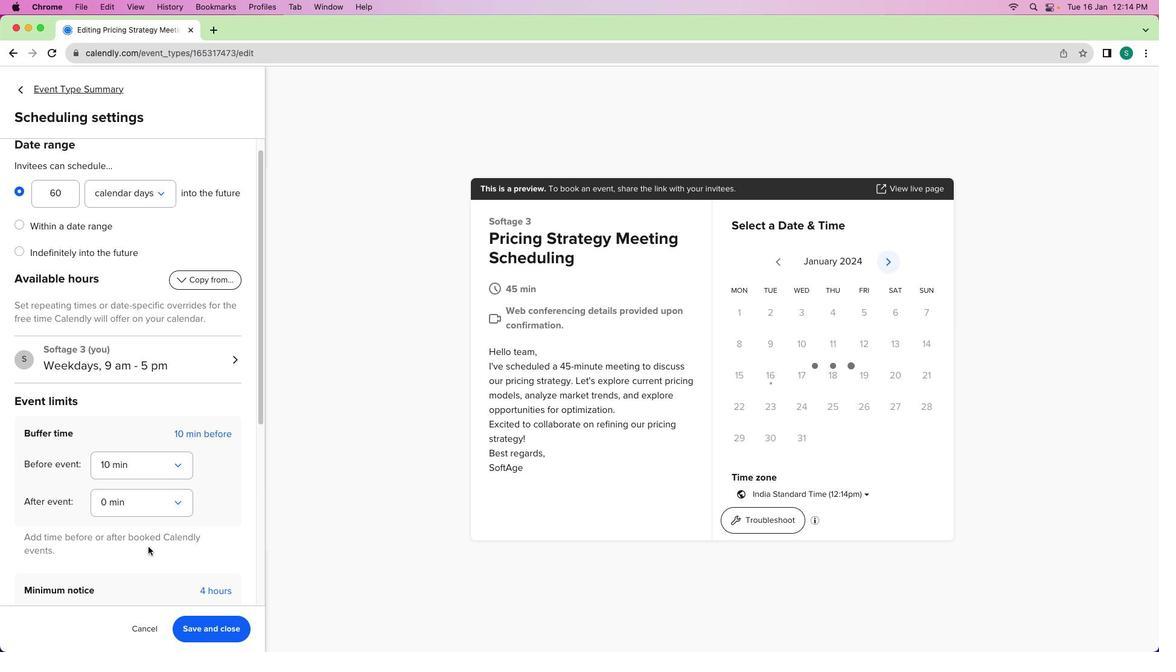 
Action: Mouse moved to (148, 547)
Screenshot: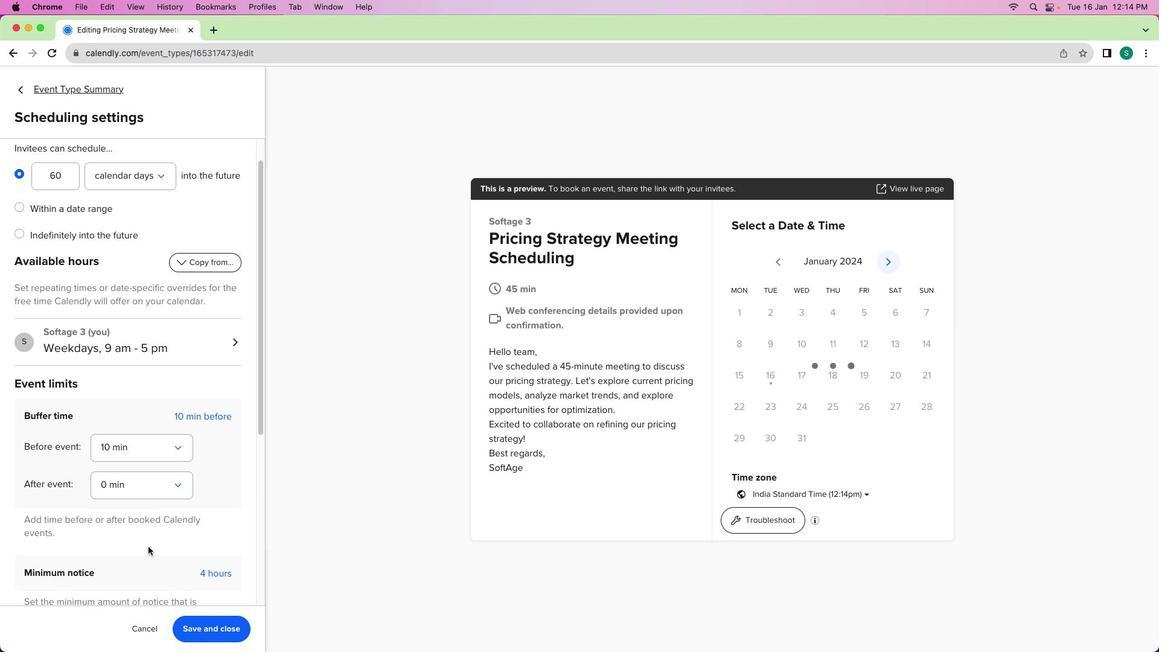 
Action: Mouse scrolled (148, 547) with delta (0, 0)
Screenshot: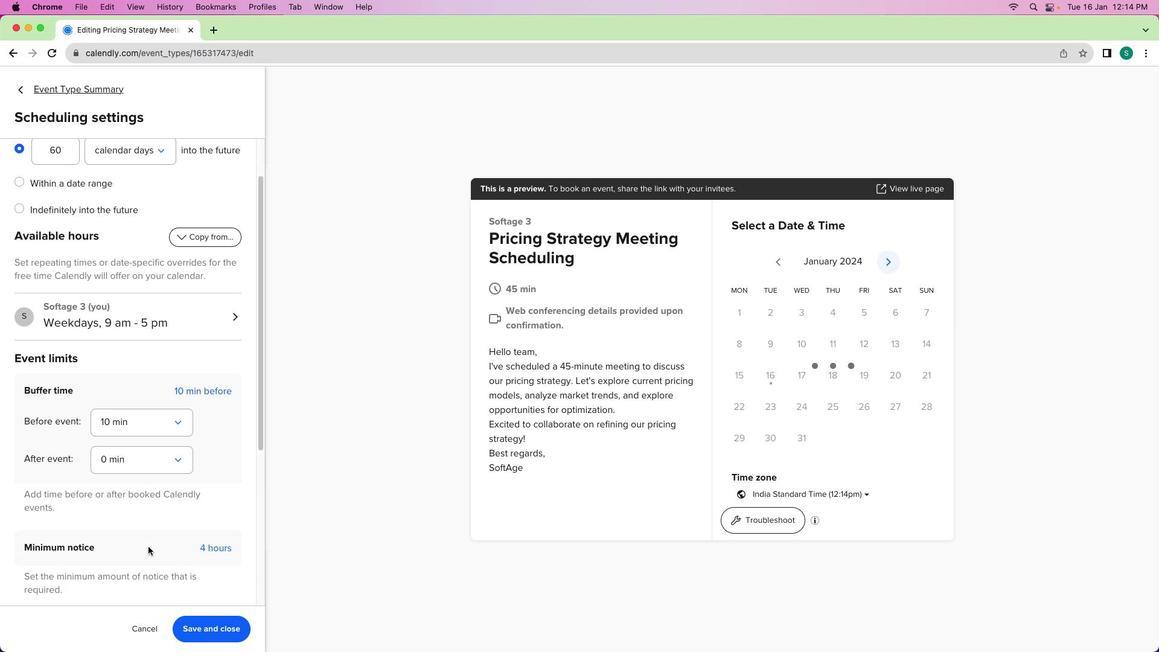 
Action: Mouse scrolled (148, 547) with delta (0, -1)
Screenshot: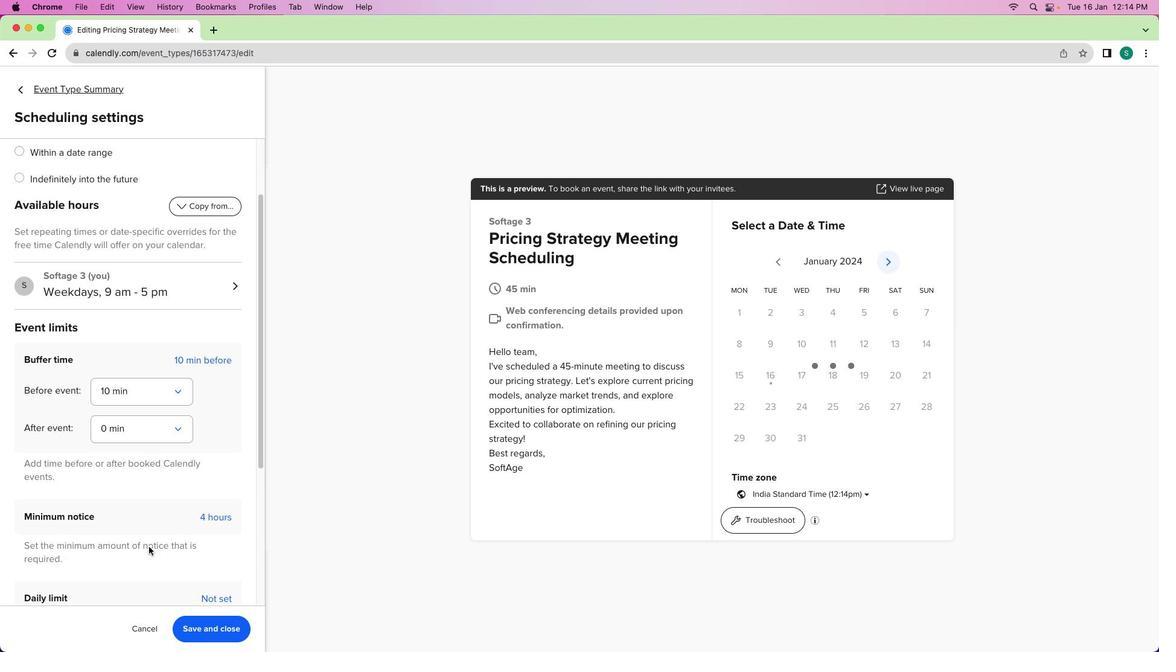 
Action: Mouse scrolled (148, 547) with delta (0, -1)
Screenshot: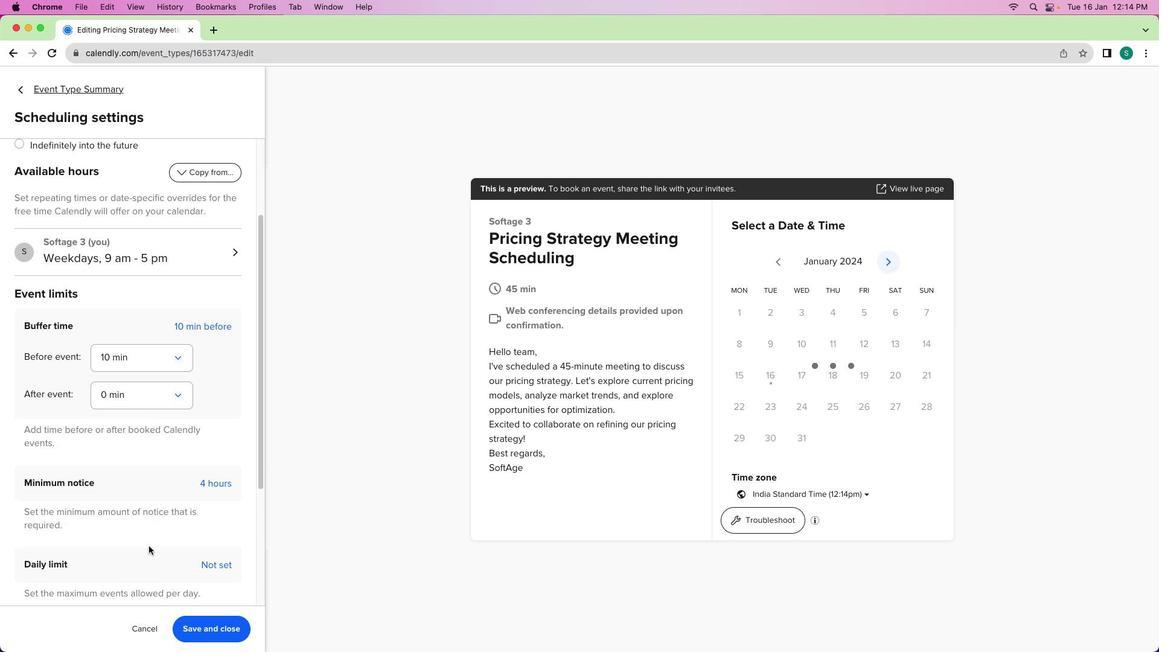 
Action: Mouse moved to (149, 545)
Screenshot: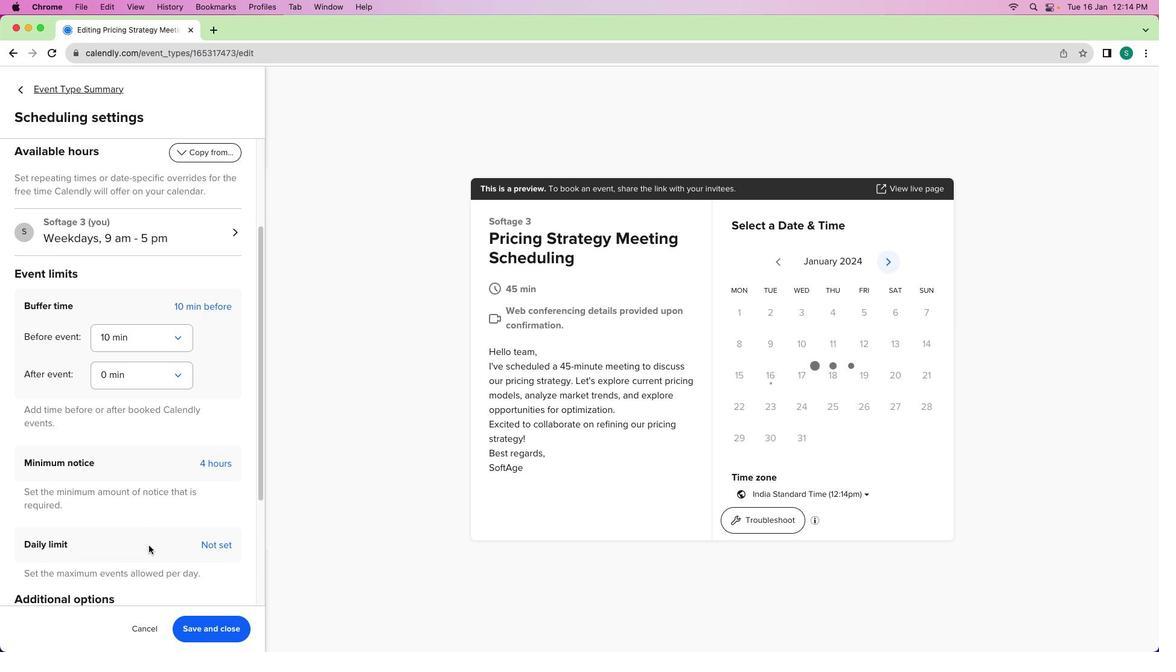 
Action: Mouse scrolled (149, 545) with delta (0, 0)
Screenshot: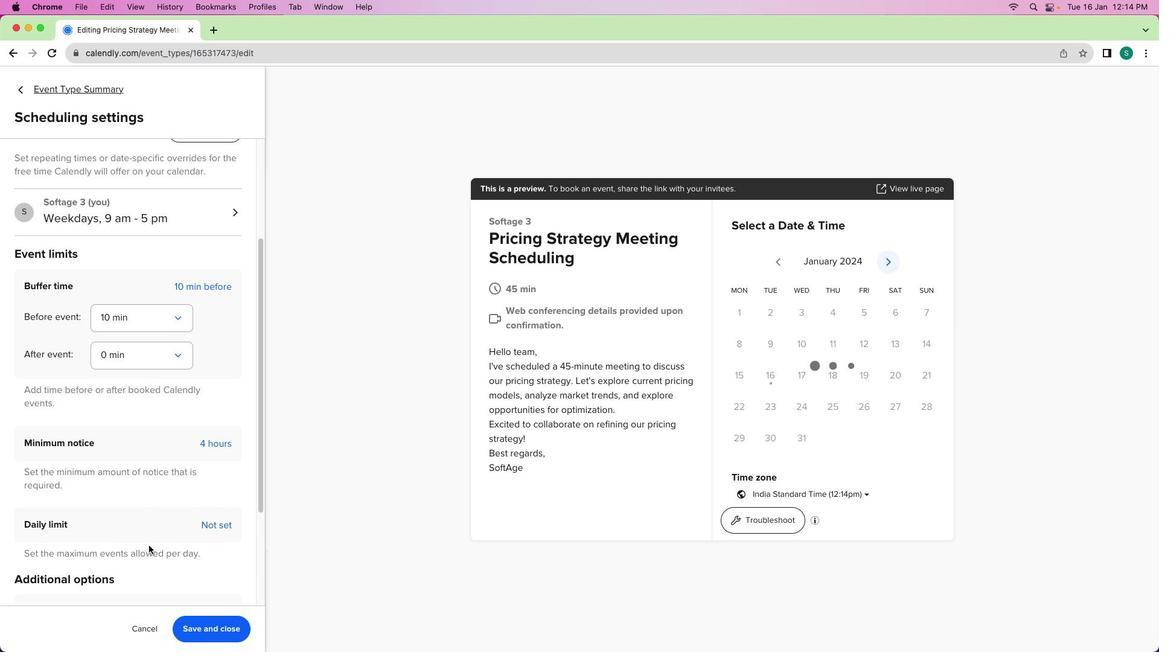 
Action: Mouse scrolled (149, 545) with delta (0, 0)
Screenshot: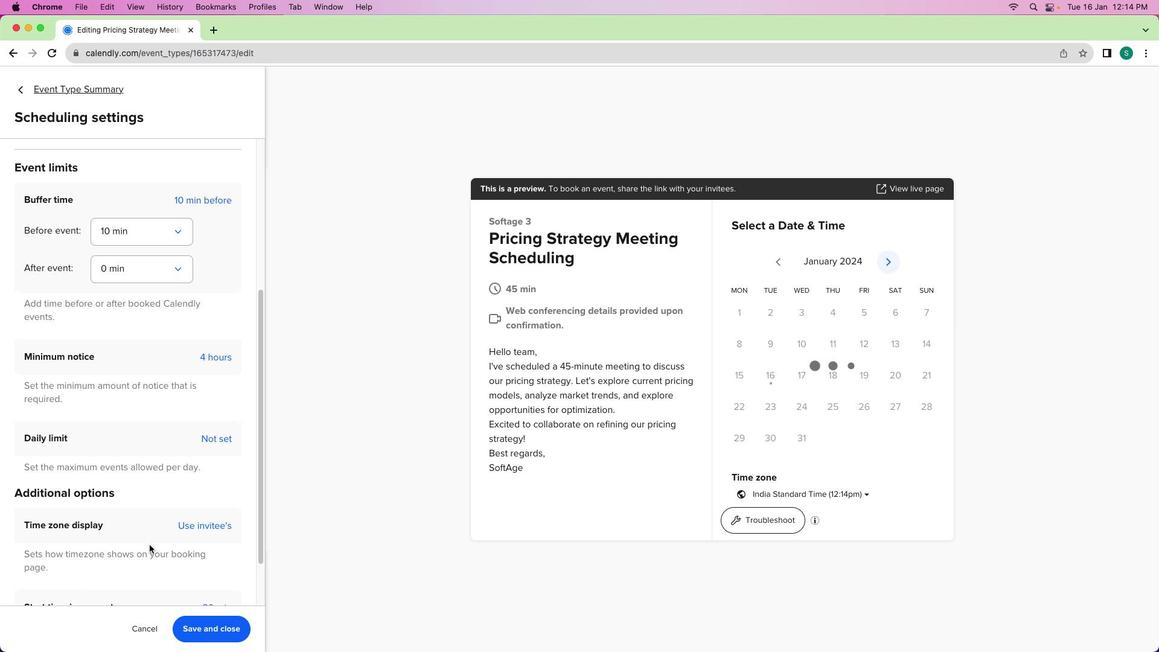 
Action: Mouse scrolled (149, 545) with delta (0, -1)
Screenshot: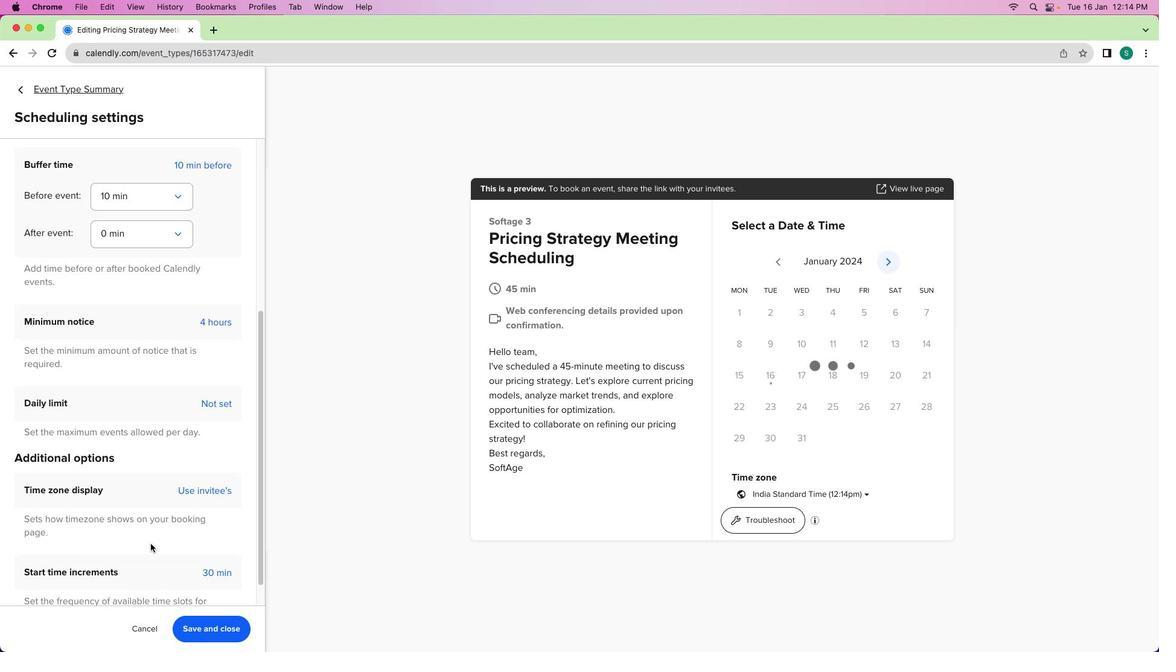 
Action: Mouse scrolled (149, 545) with delta (0, -1)
Screenshot: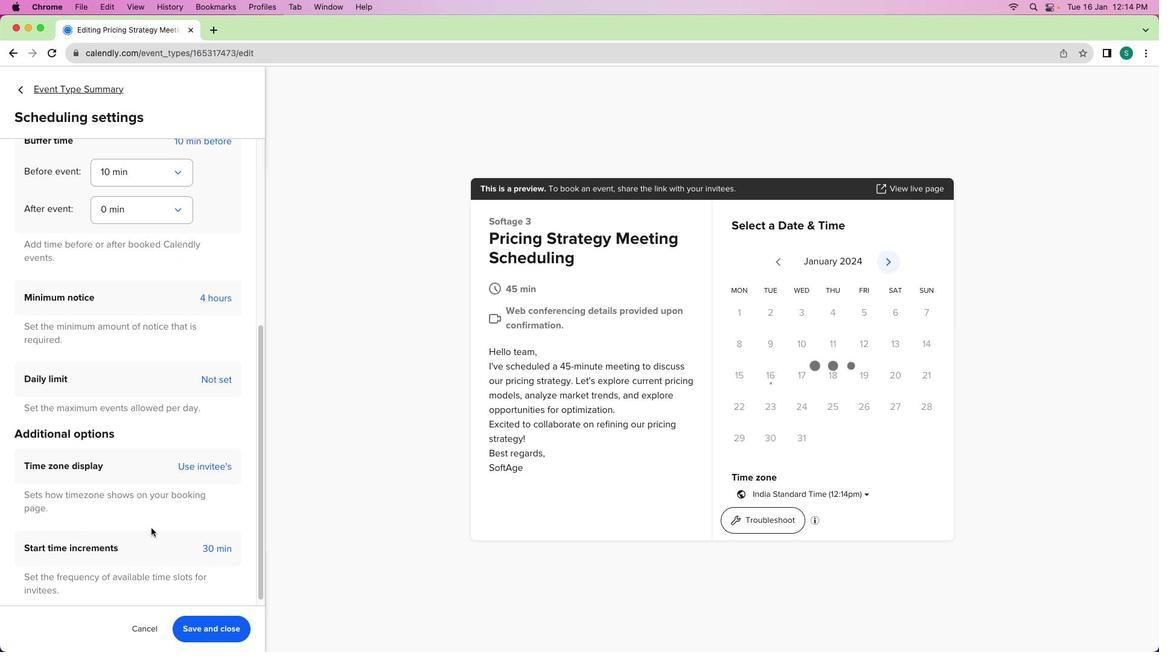 
Action: Mouse moved to (205, 293)
Screenshot: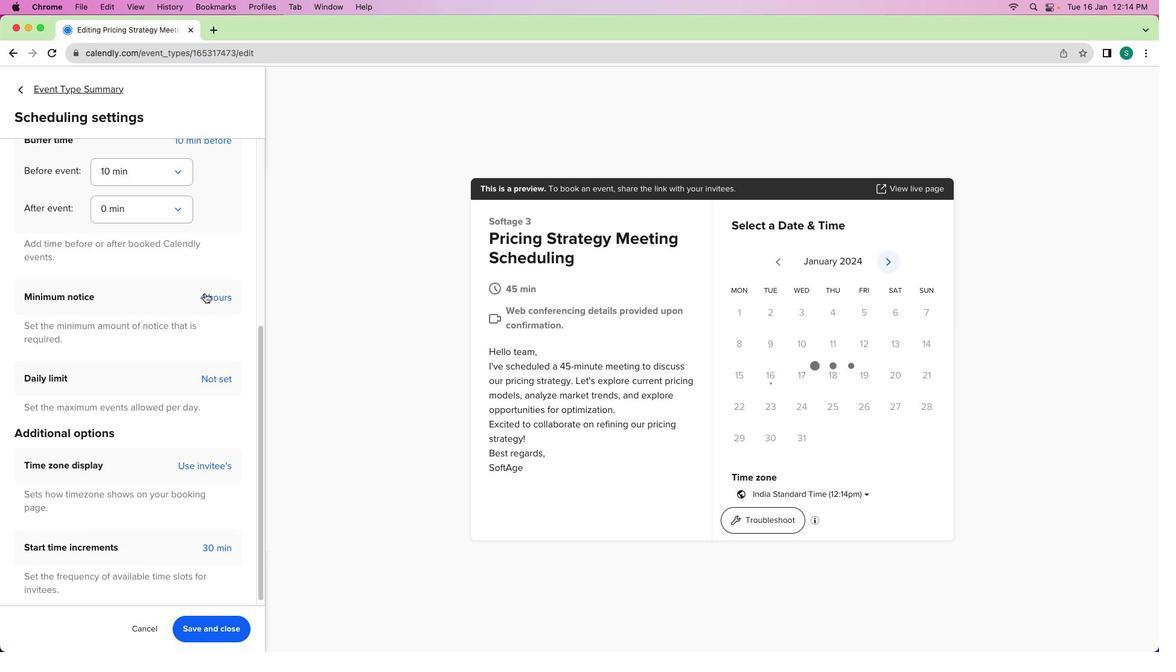 
Action: Mouse pressed left at (205, 293)
Screenshot: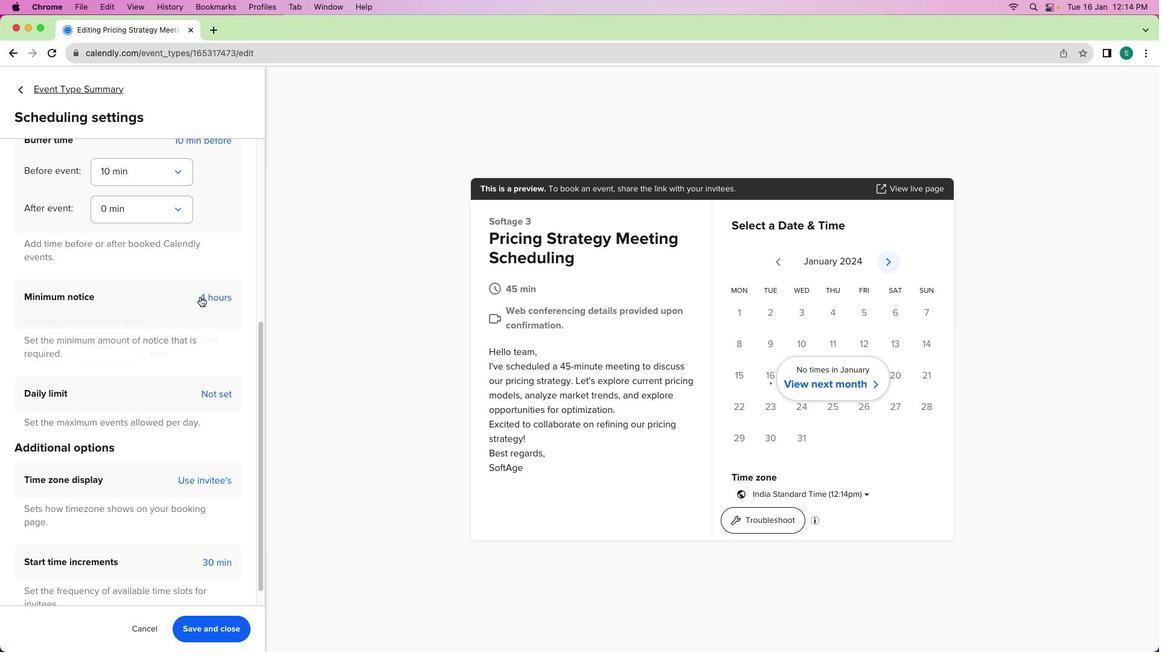 
Action: Mouse moved to (47, 282)
Screenshot: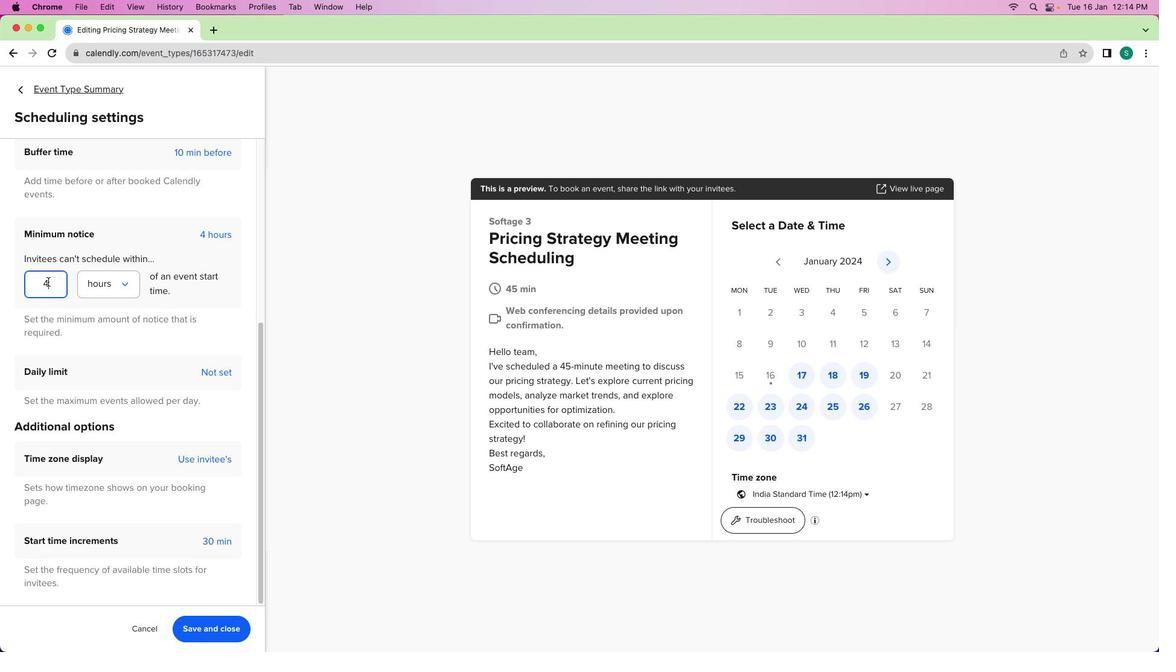 
Action: Mouse pressed left at (47, 282)
Screenshot: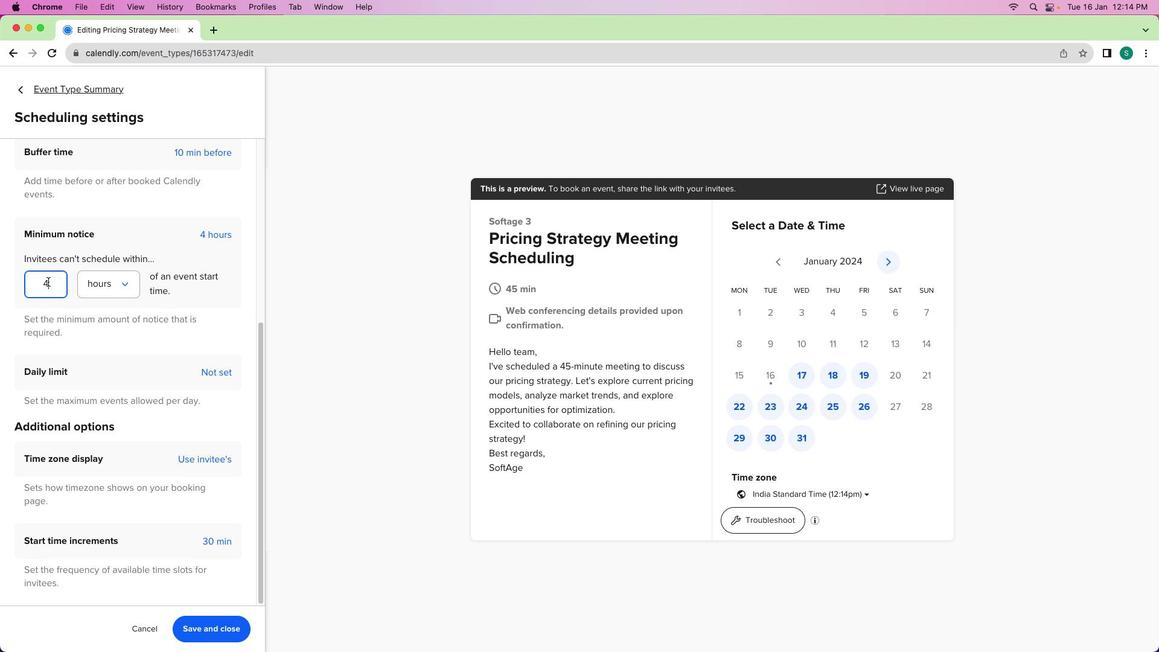 
Action: Mouse moved to (207, 627)
Screenshot: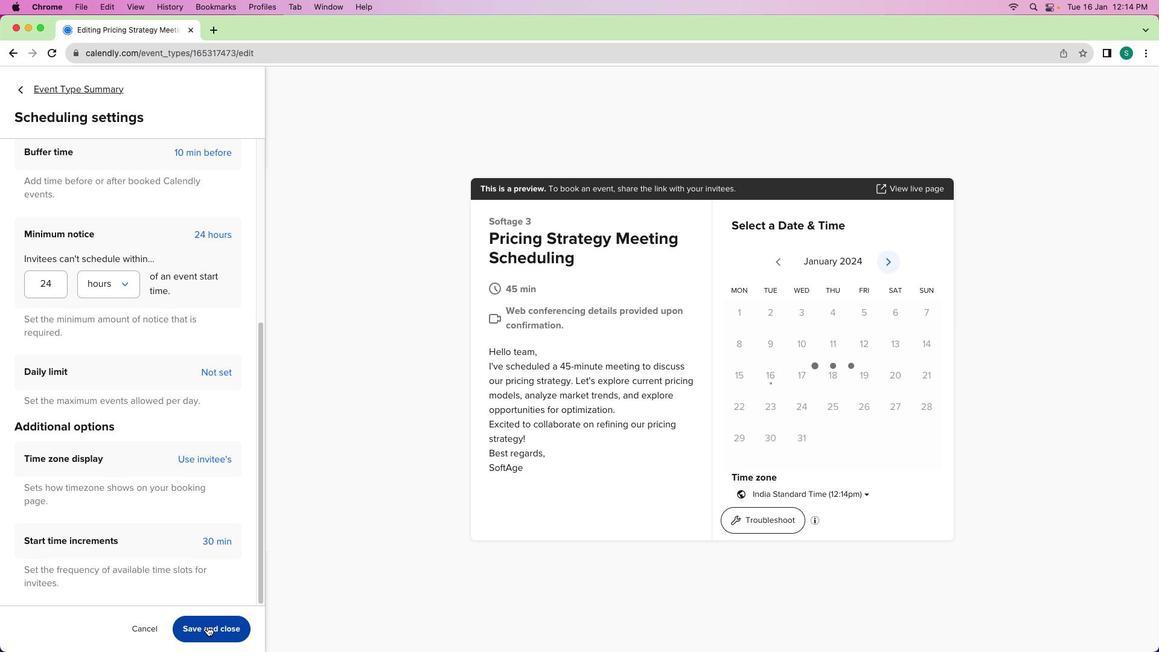 
Action: Mouse pressed left at (207, 627)
Screenshot: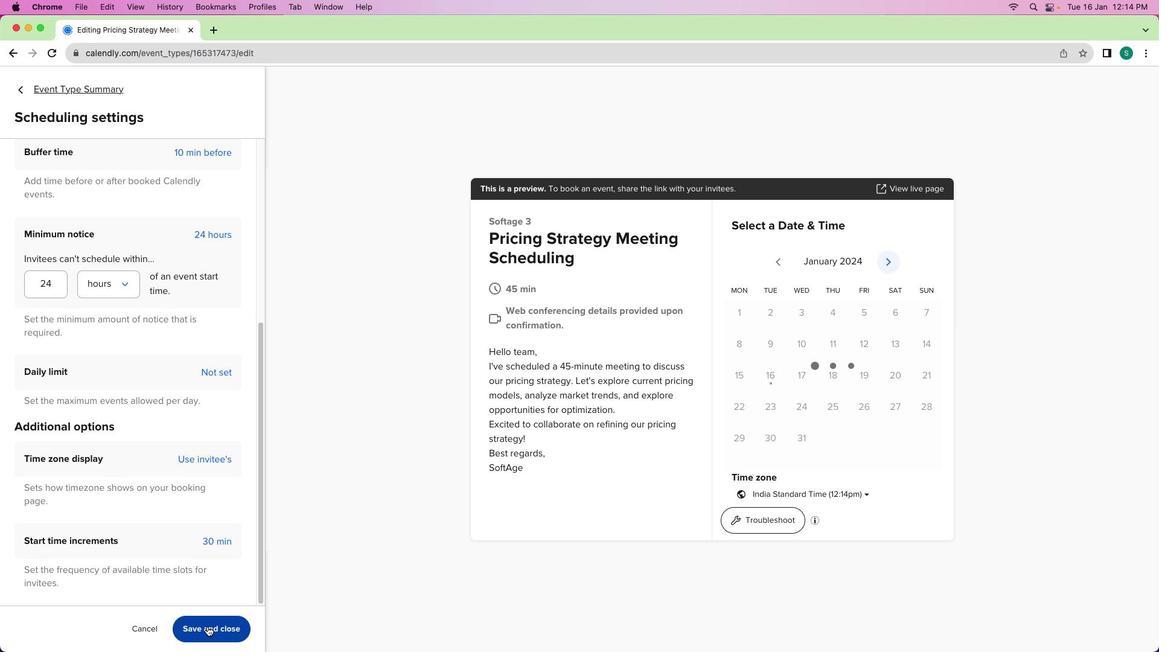 
Action: Mouse moved to (54, 91)
Screenshot: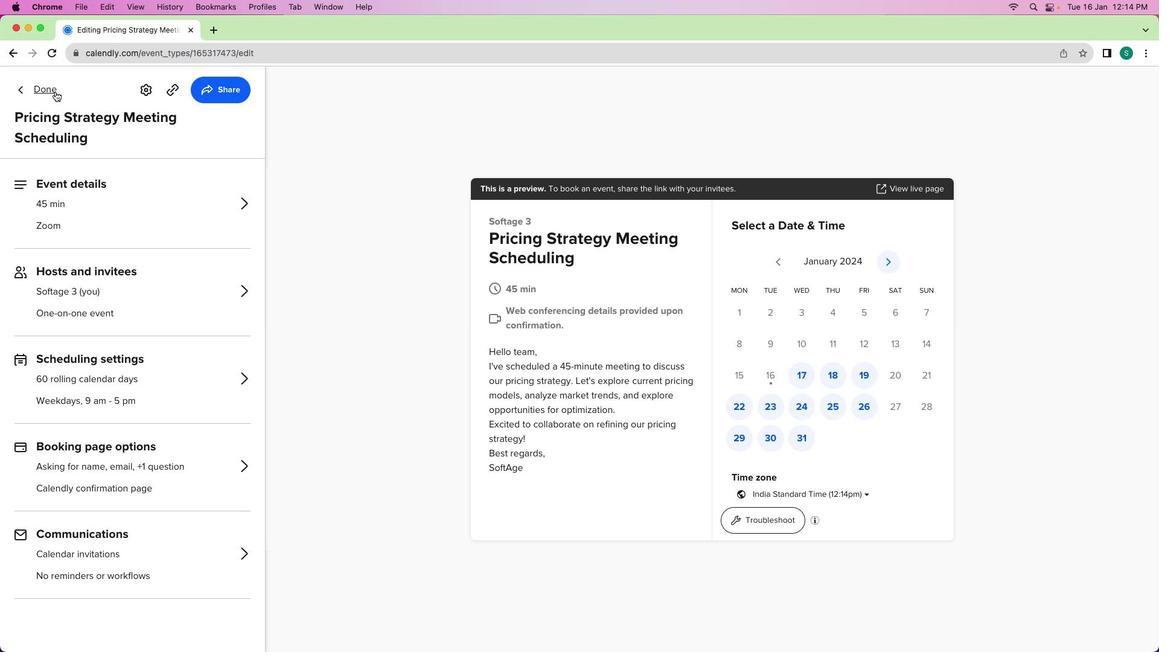 
Action: Mouse pressed left at (54, 91)
Screenshot: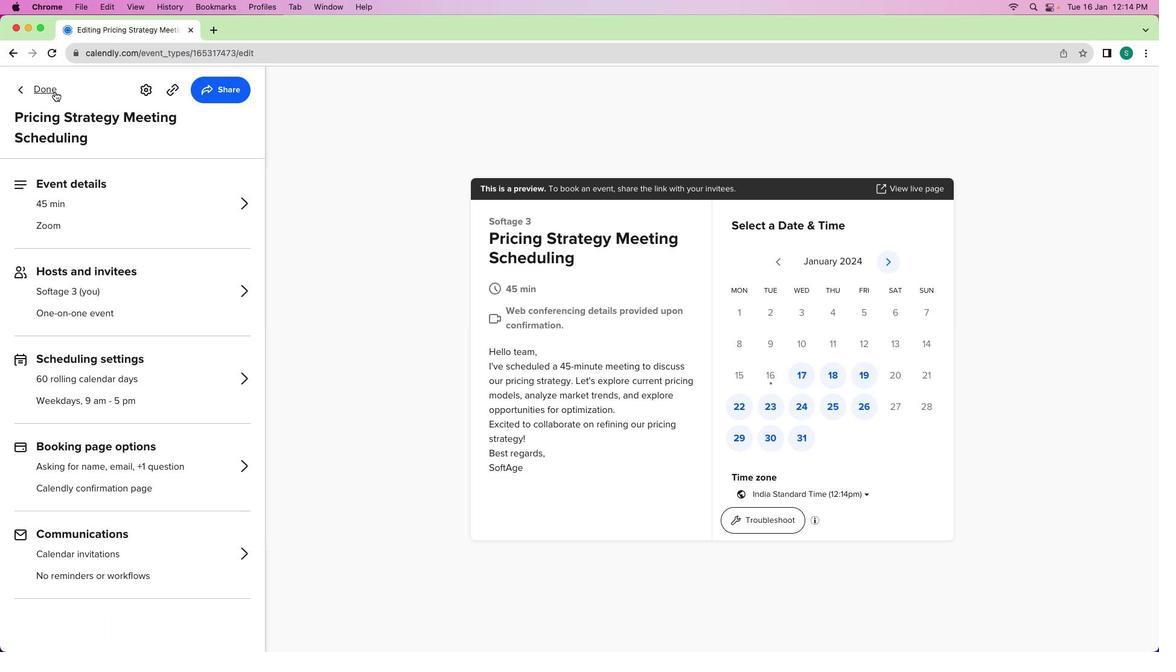 
Action: Mouse moved to (428, 391)
Screenshot: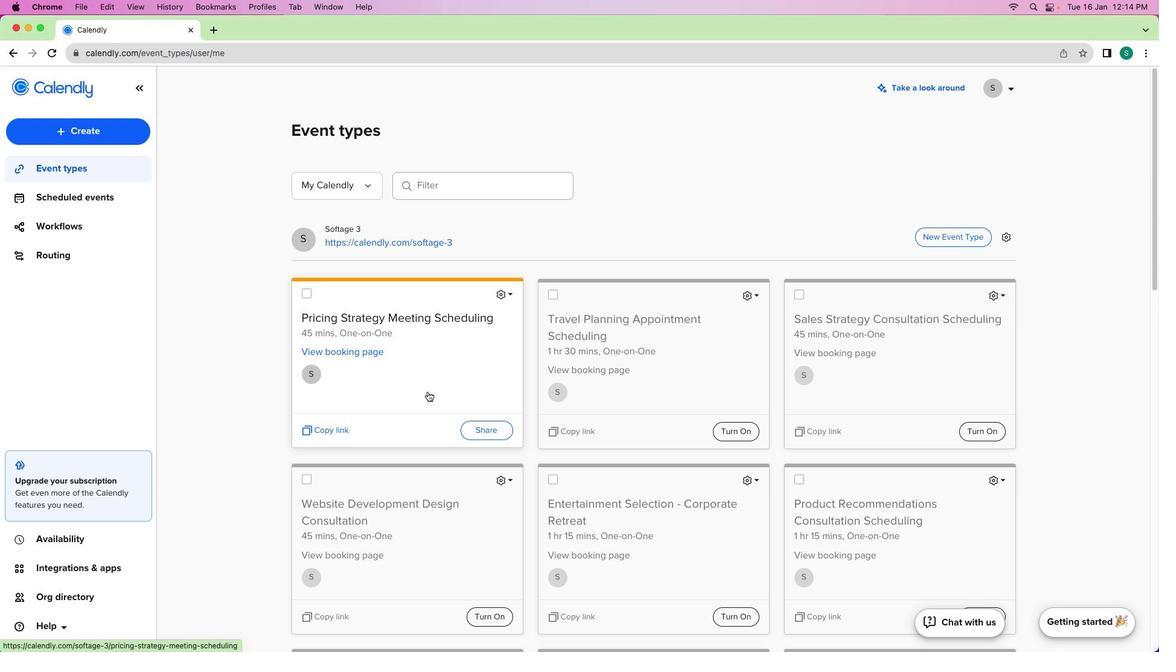 
